 Task: In the Company merck.com, schedule a meeting with title: 'Collaborative Discussion', Select date: '29 July, 2023', select start time: 3:00:PM. Add location in person New York with meeting description: Kindly join this meeting to understand Product Demo and Service Presentation. Add attendees from company's contact and save.. Logged in from softage.1@softage.net
Action: Mouse moved to (118, 76)
Screenshot: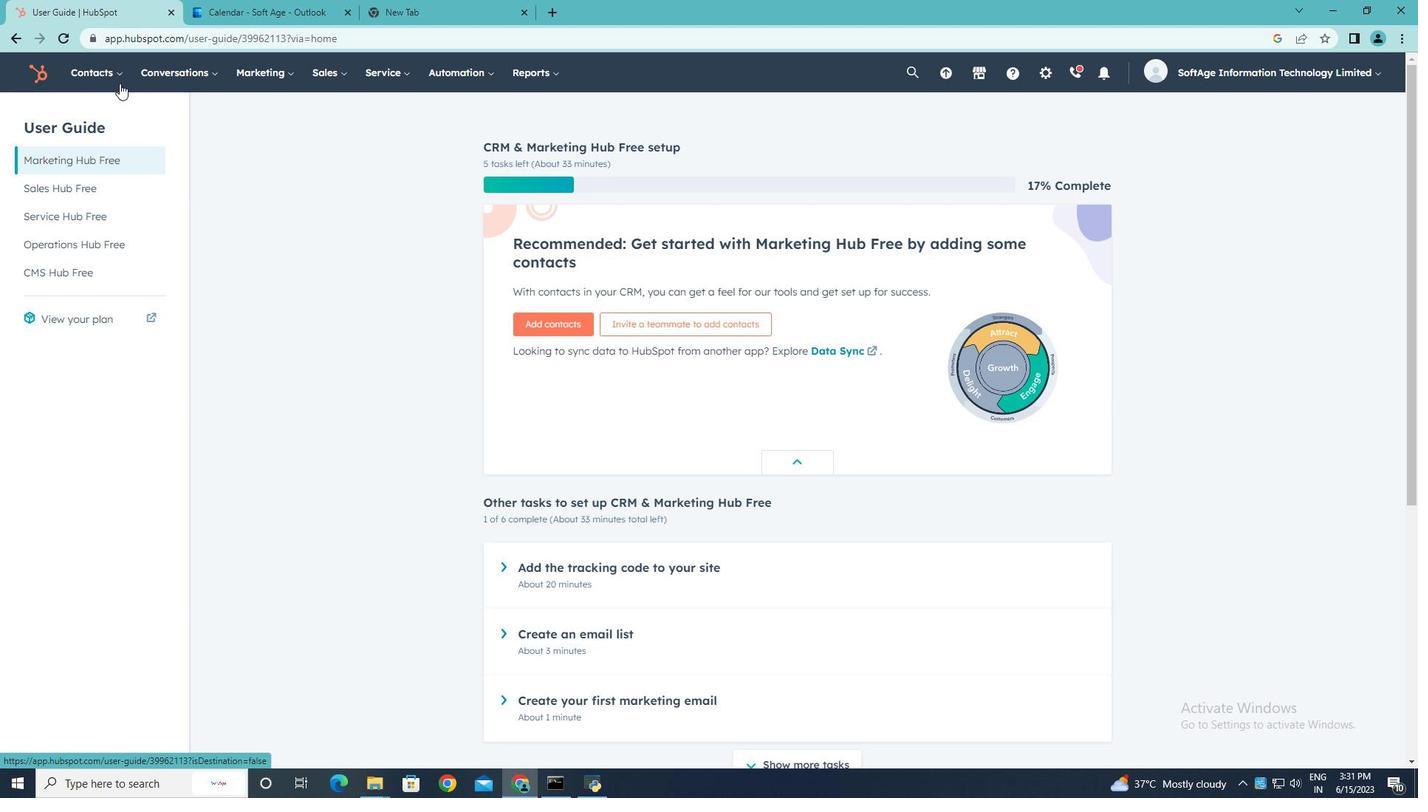 
Action: Mouse pressed left at (118, 76)
Screenshot: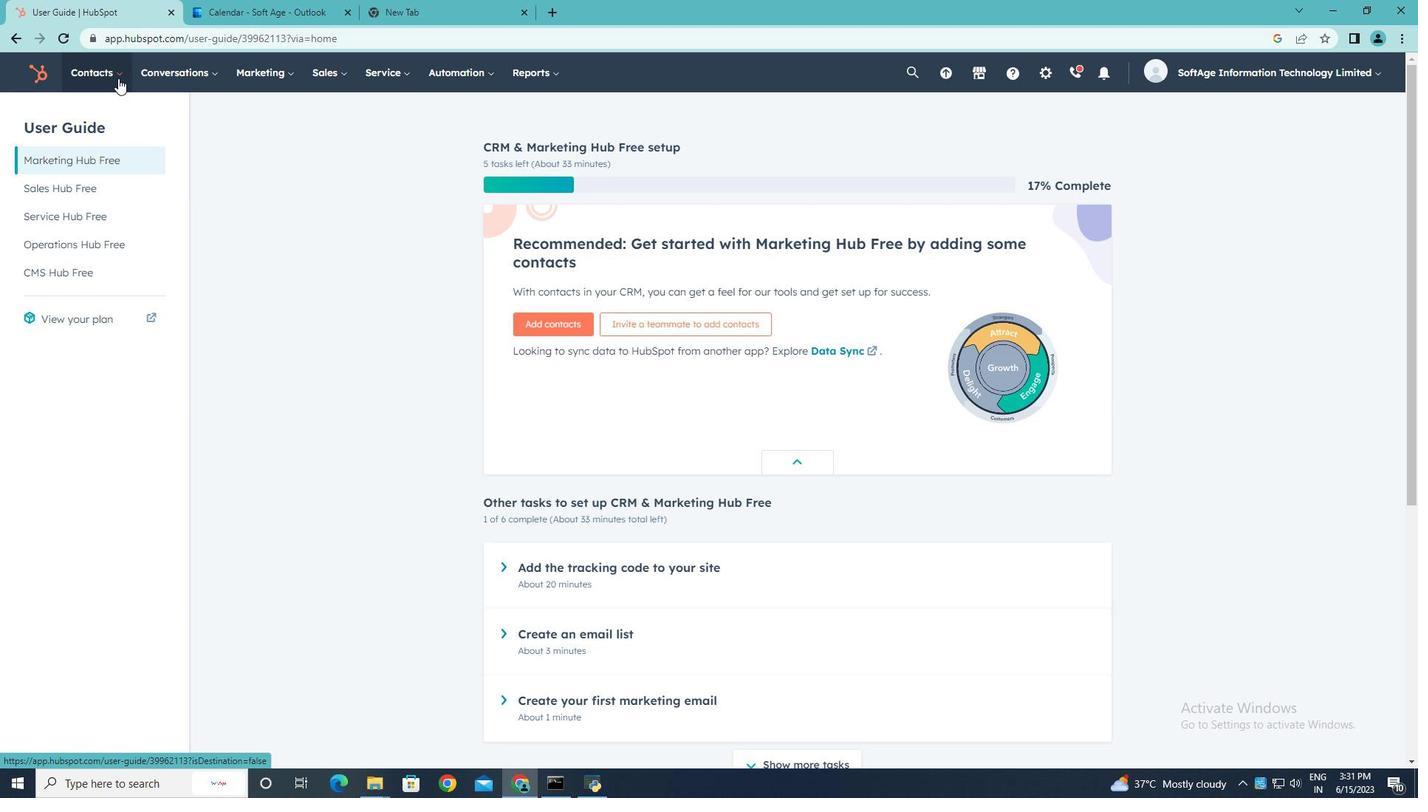 
Action: Mouse moved to (104, 143)
Screenshot: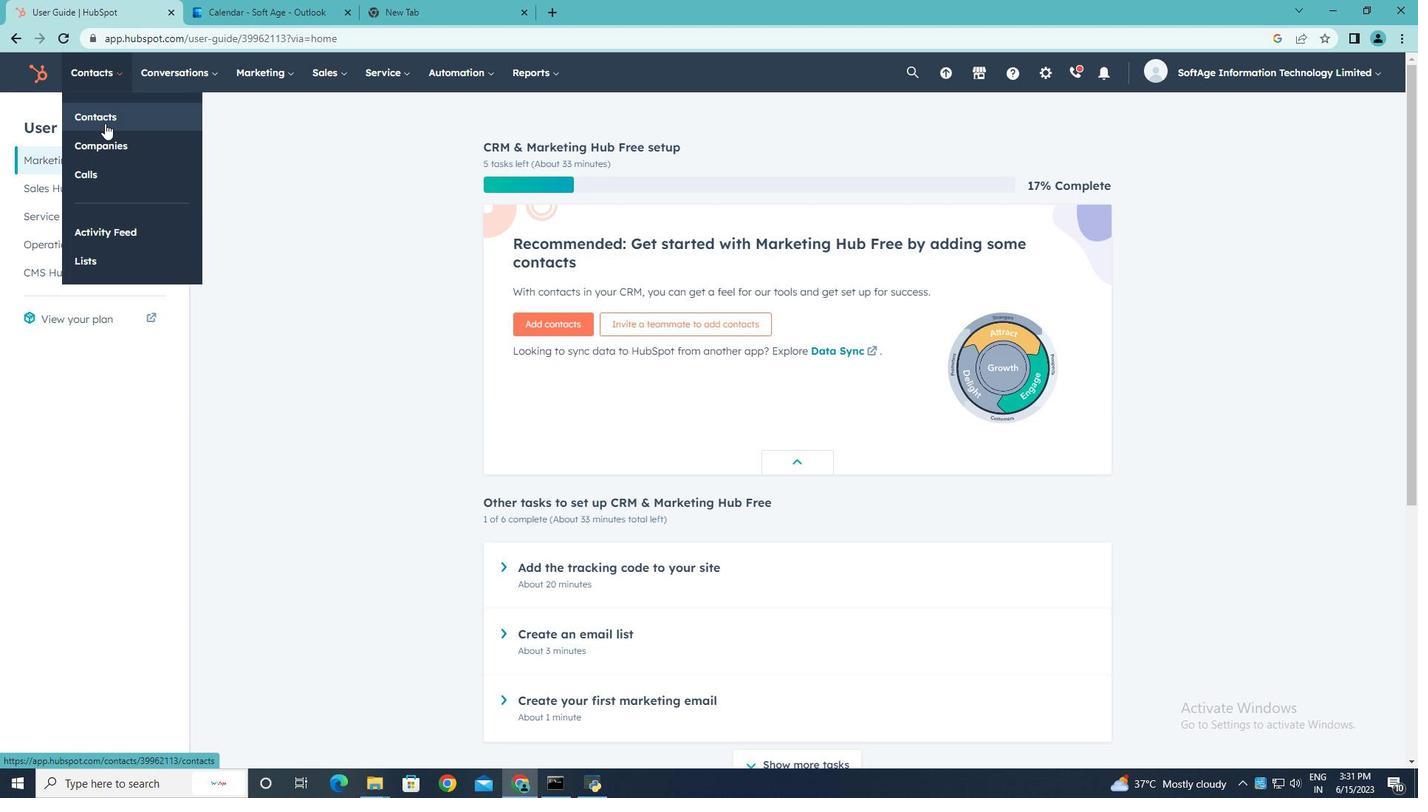 
Action: Mouse pressed left at (104, 143)
Screenshot: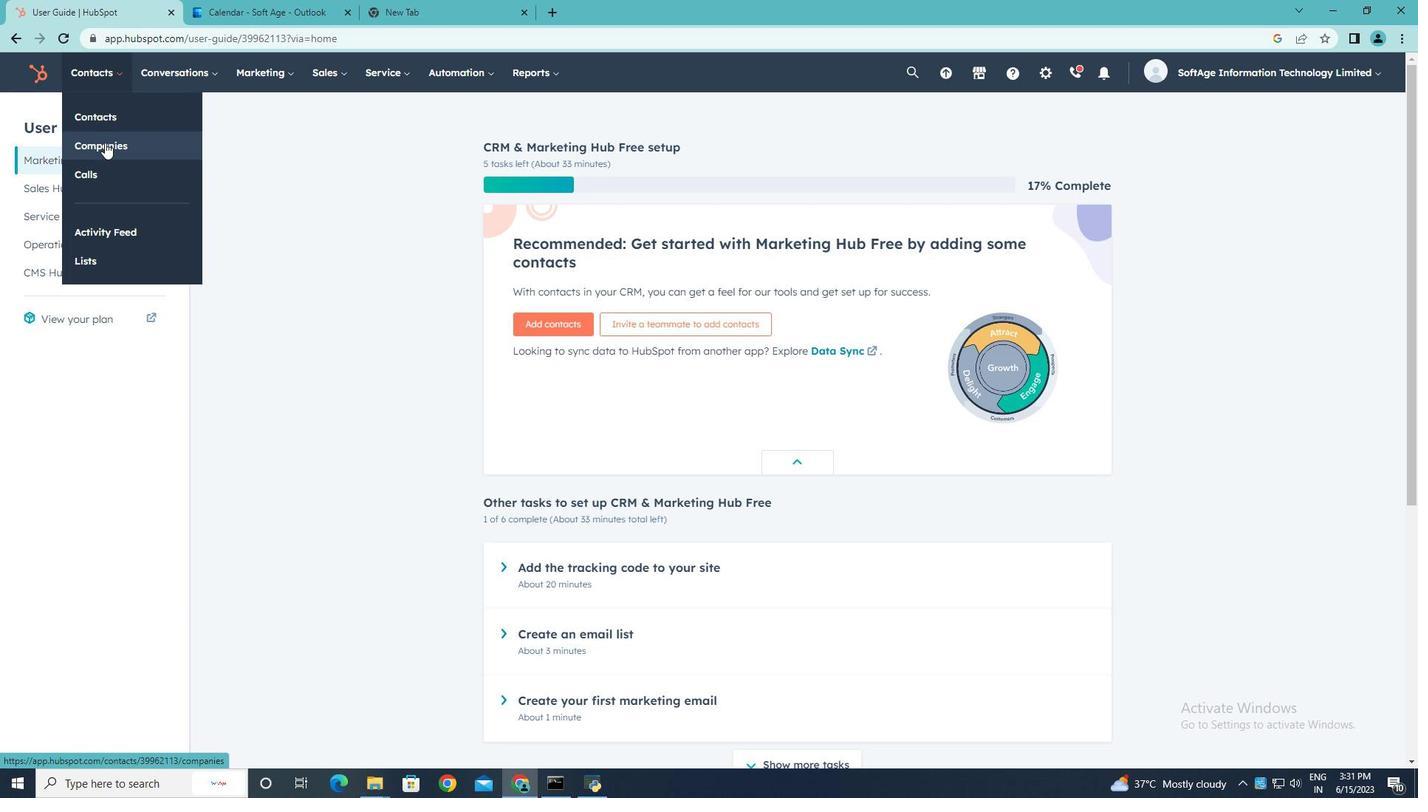 
Action: Mouse moved to (101, 240)
Screenshot: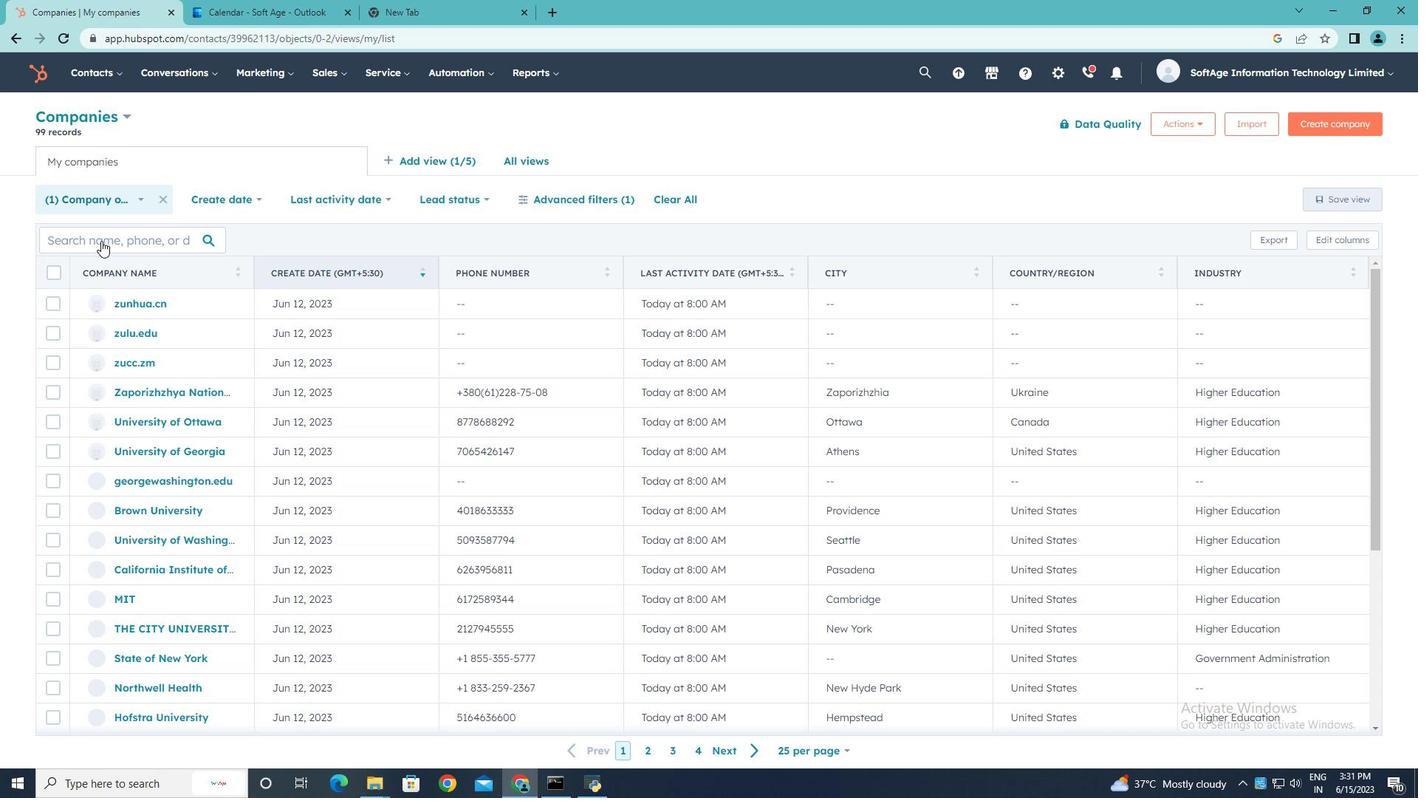 
Action: Mouse pressed left at (101, 240)
Screenshot: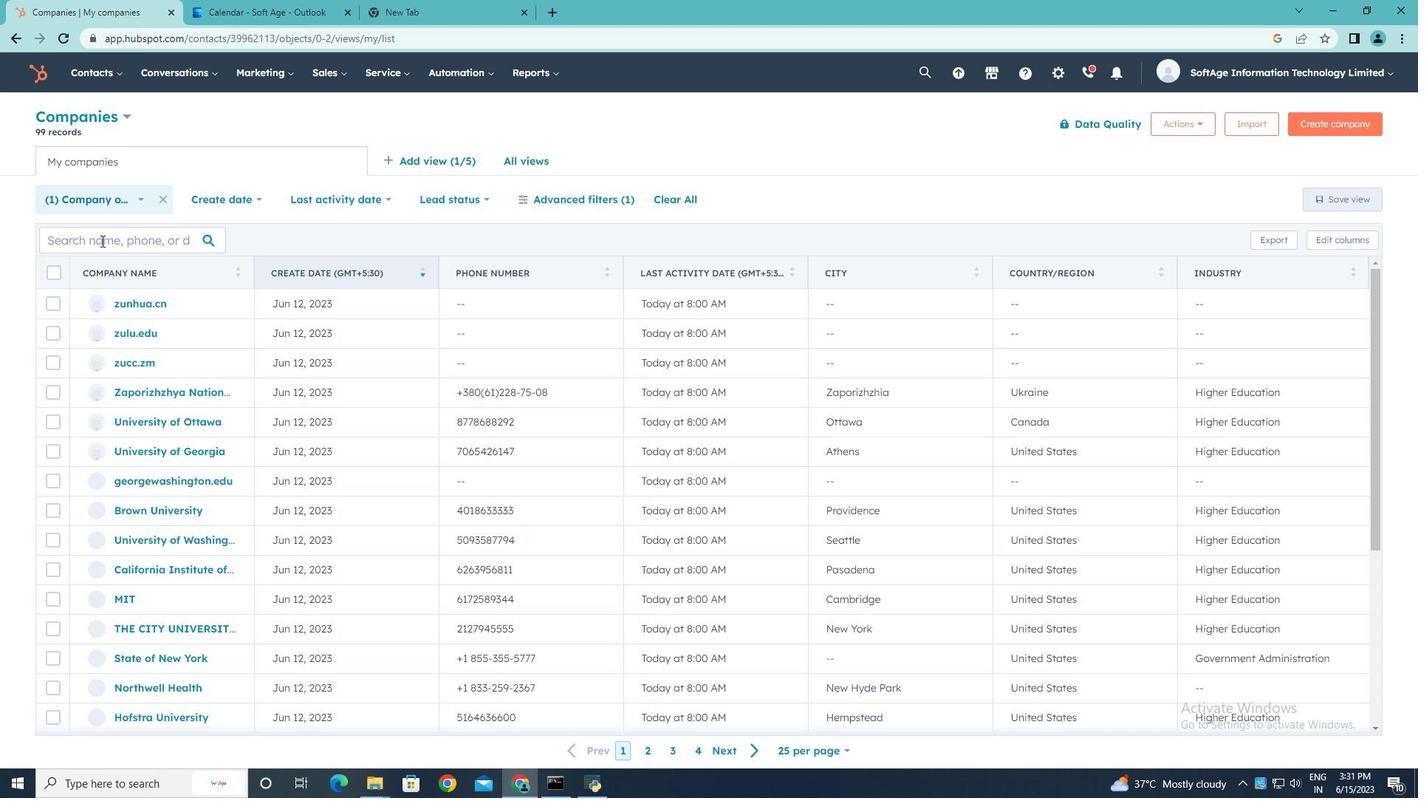 
Action: Mouse moved to (101, 240)
Screenshot: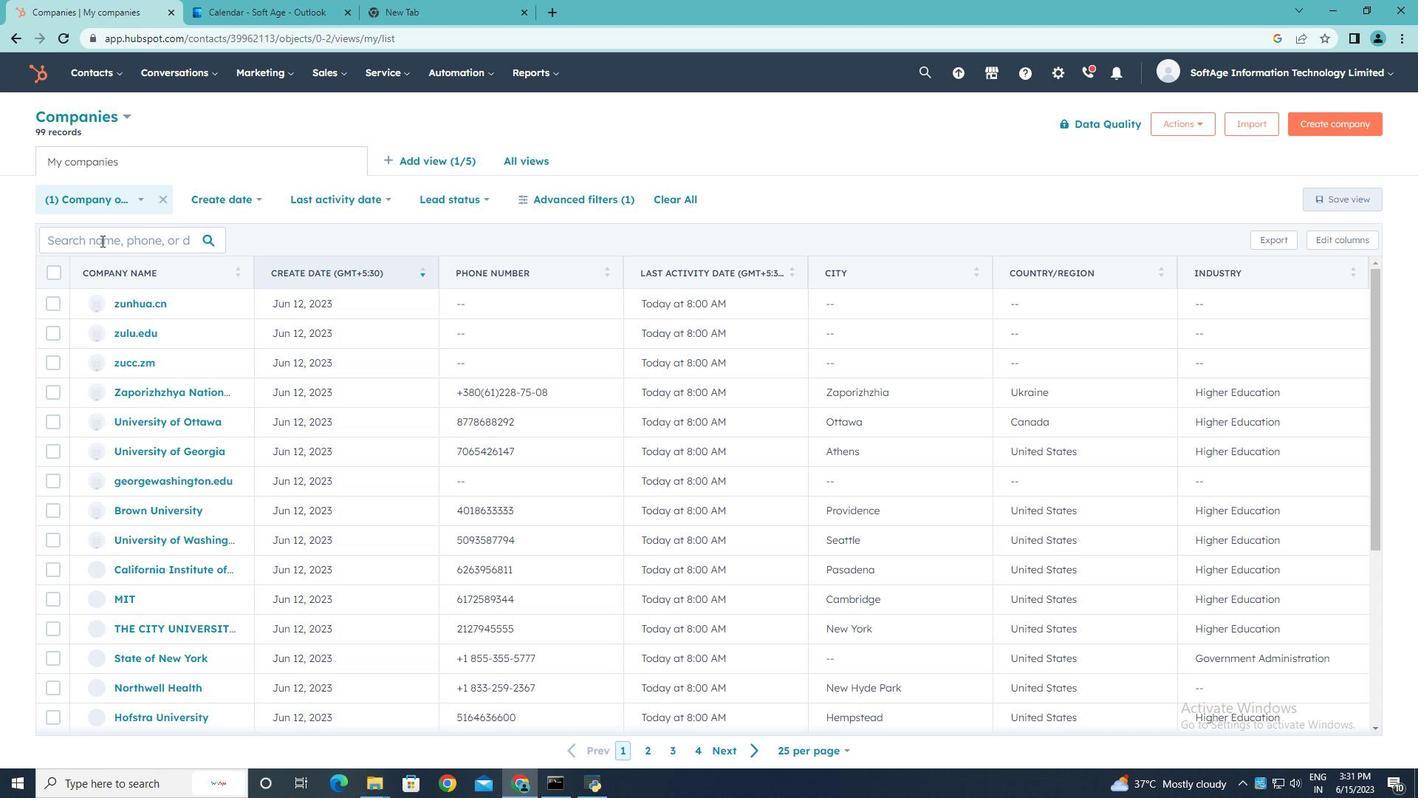 
Action: Key pressed merck.com
Screenshot: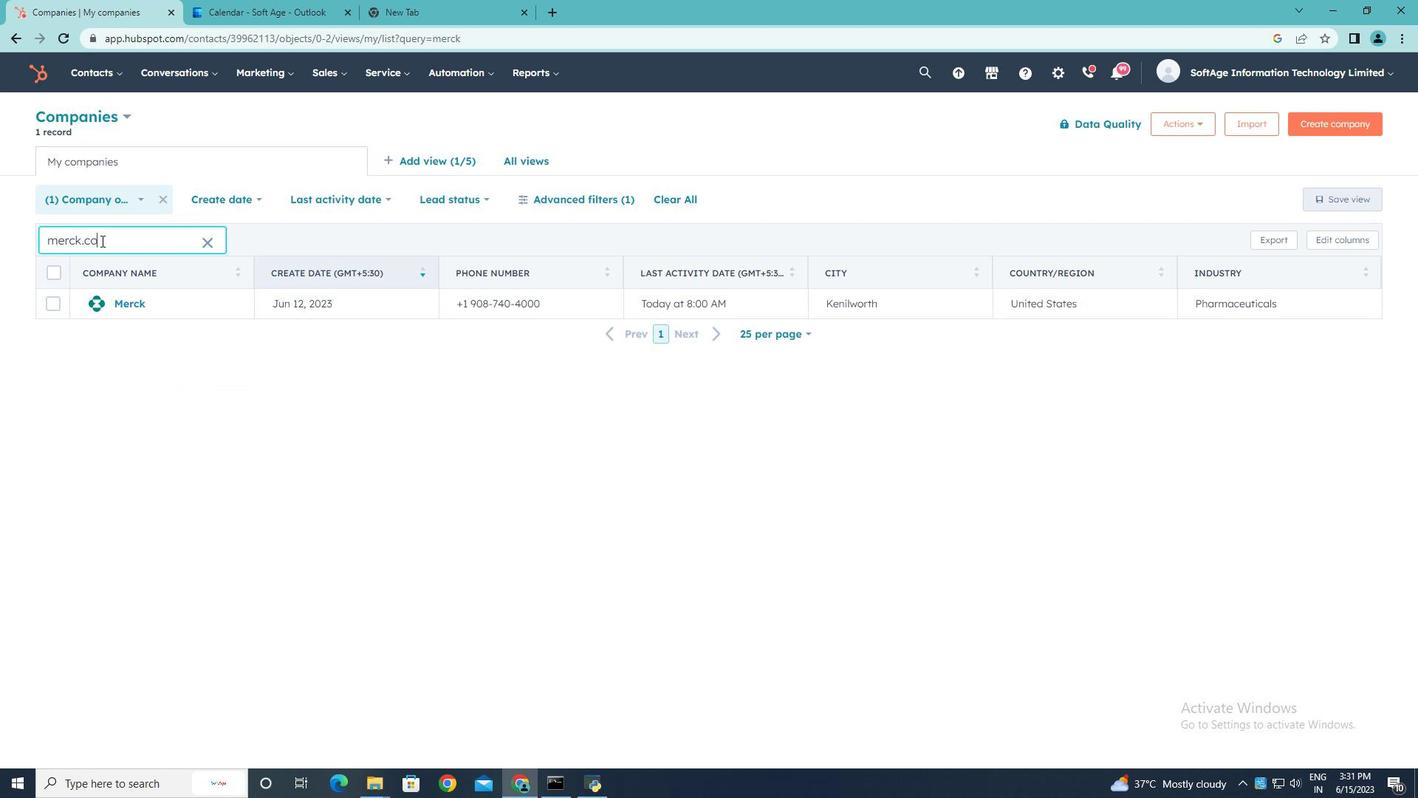 
Action: Mouse moved to (132, 302)
Screenshot: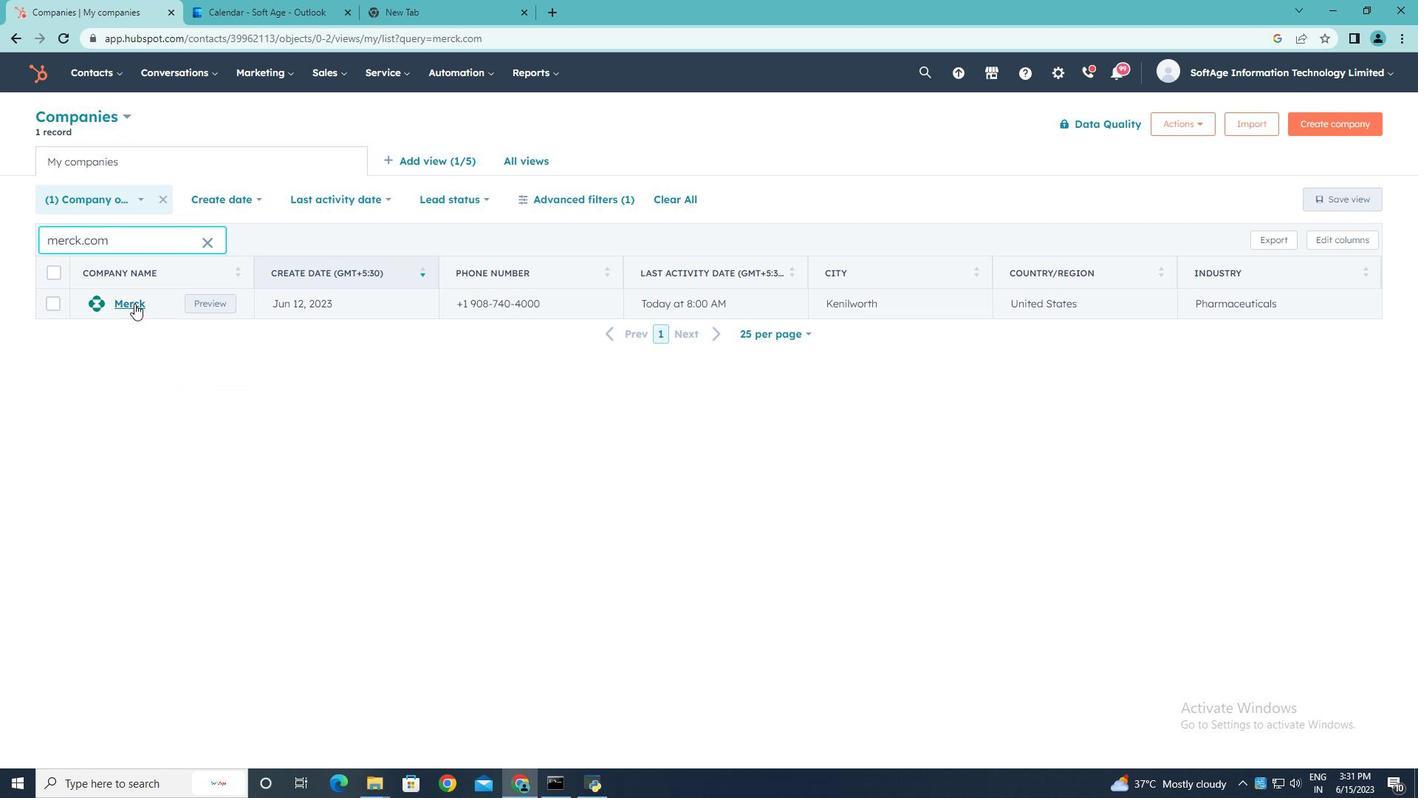 
Action: Mouse pressed left at (132, 302)
Screenshot: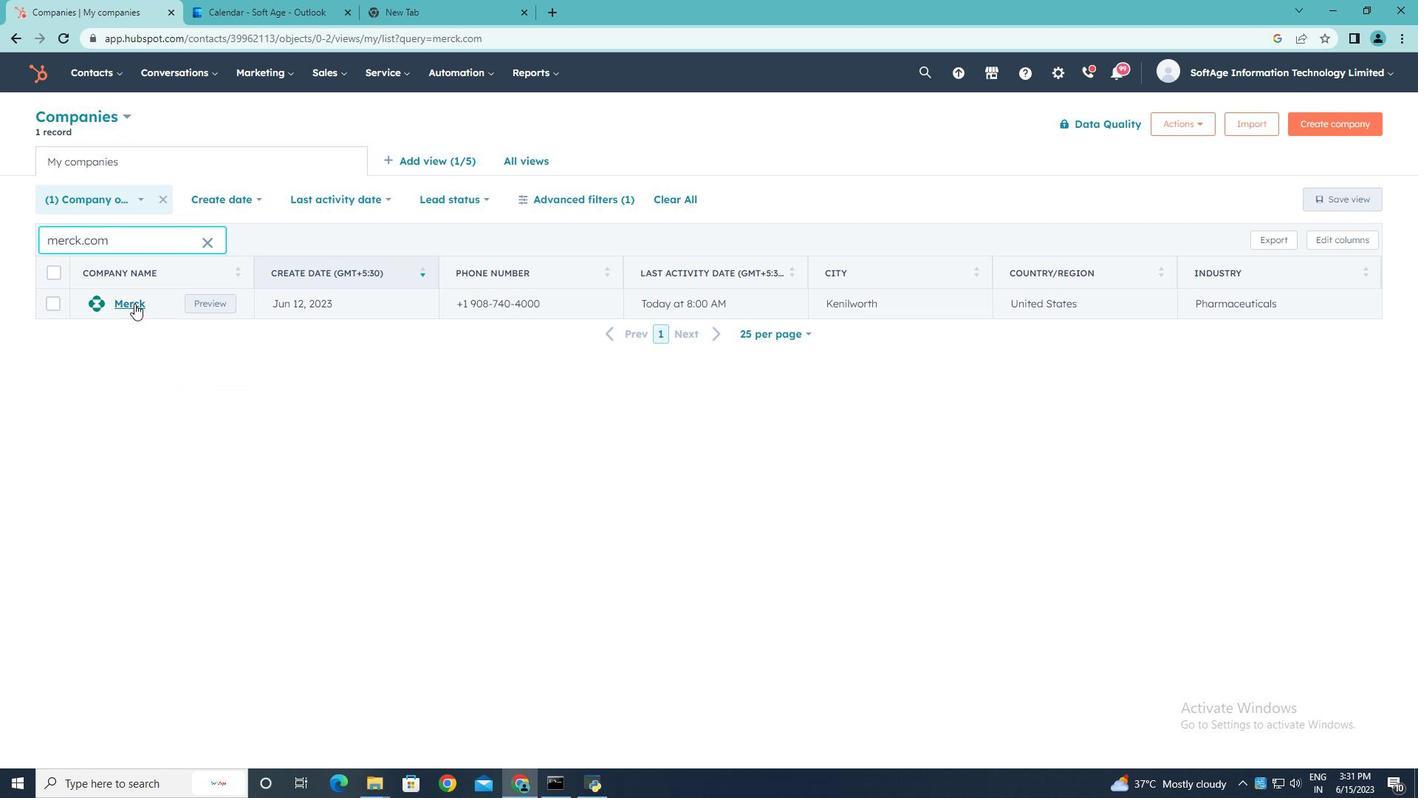 
Action: Mouse moved to (240, 243)
Screenshot: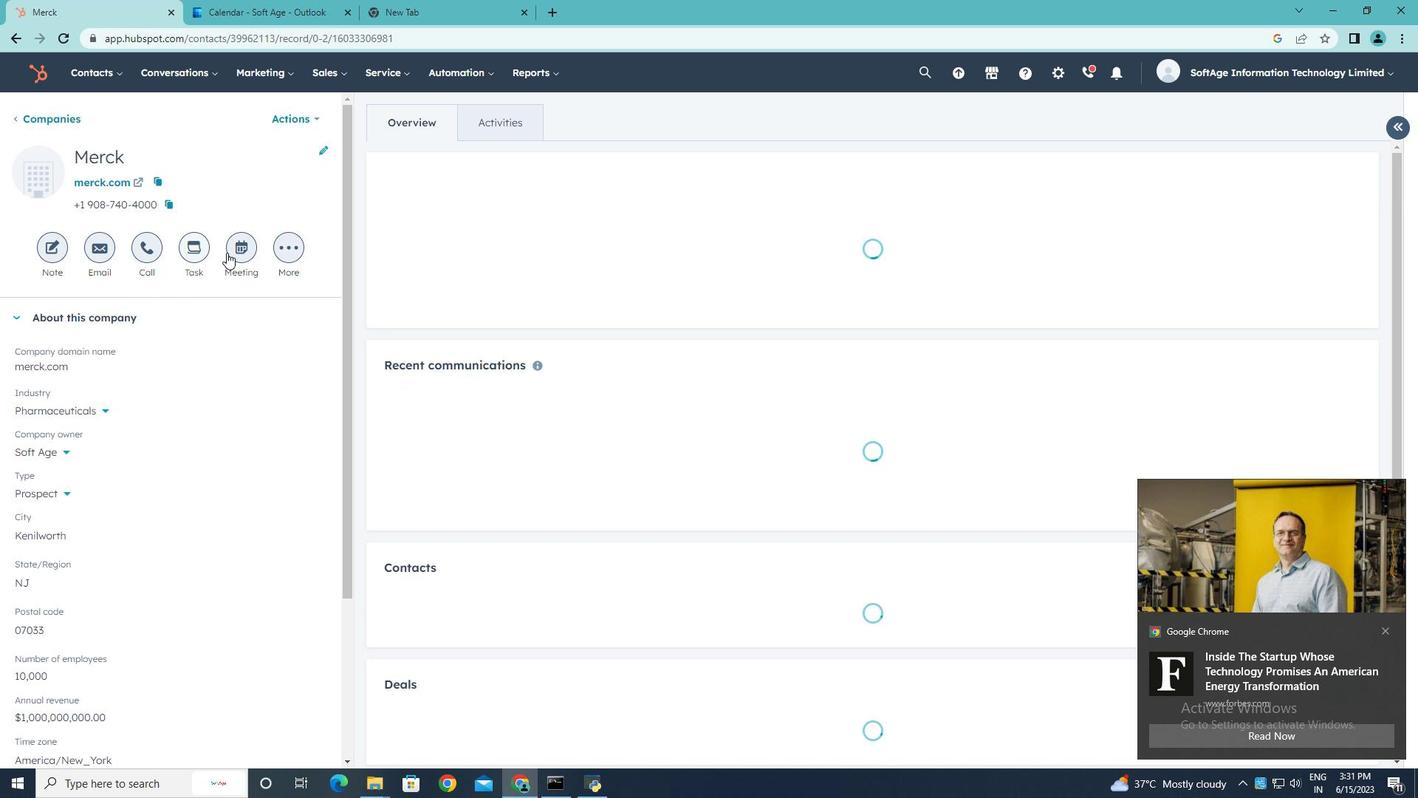 
Action: Mouse pressed left at (240, 243)
Screenshot: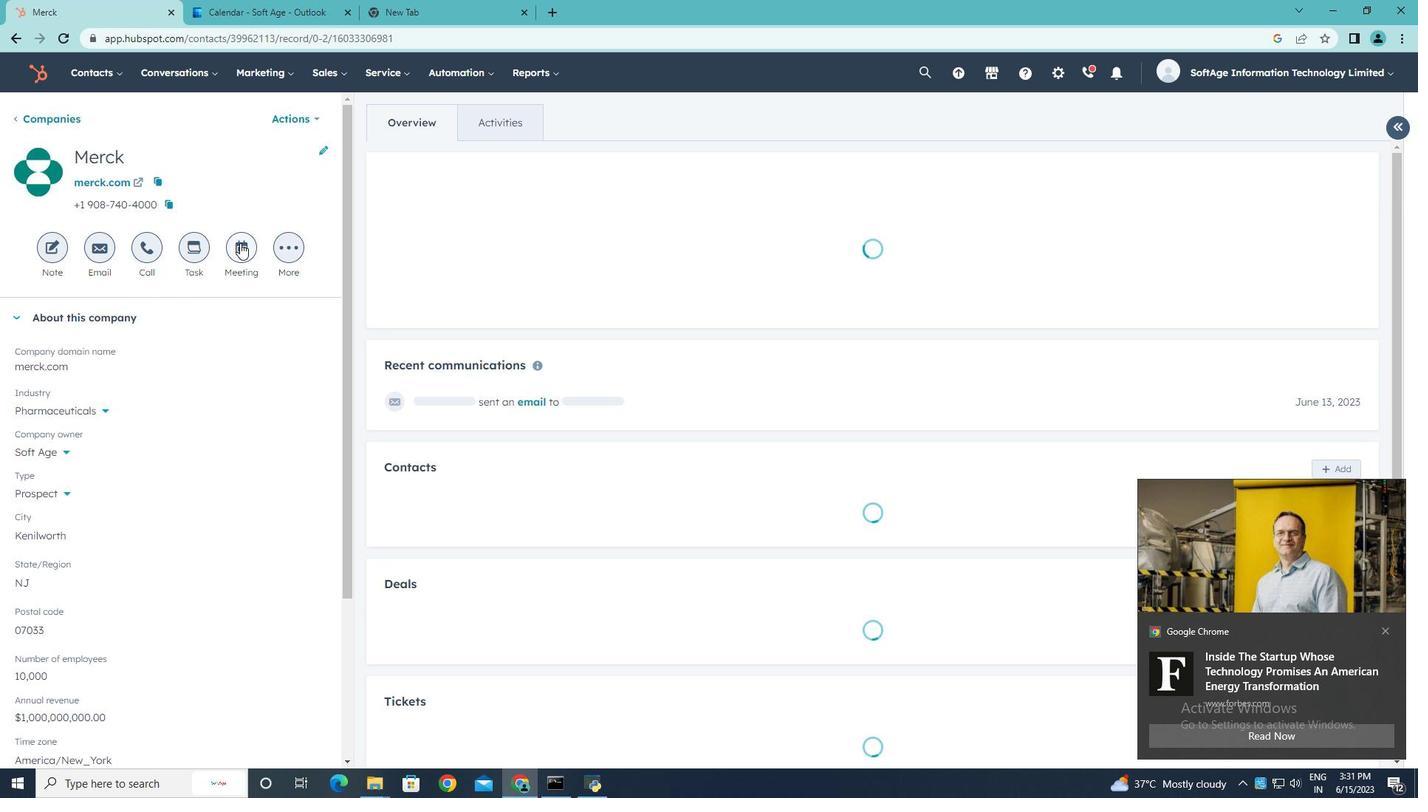 
Action: Key pressed <Key.shift>Collaborative<Key.space><Key.shift><Key.shift><Key.shift><Key.shift>Discussion.
Screenshot: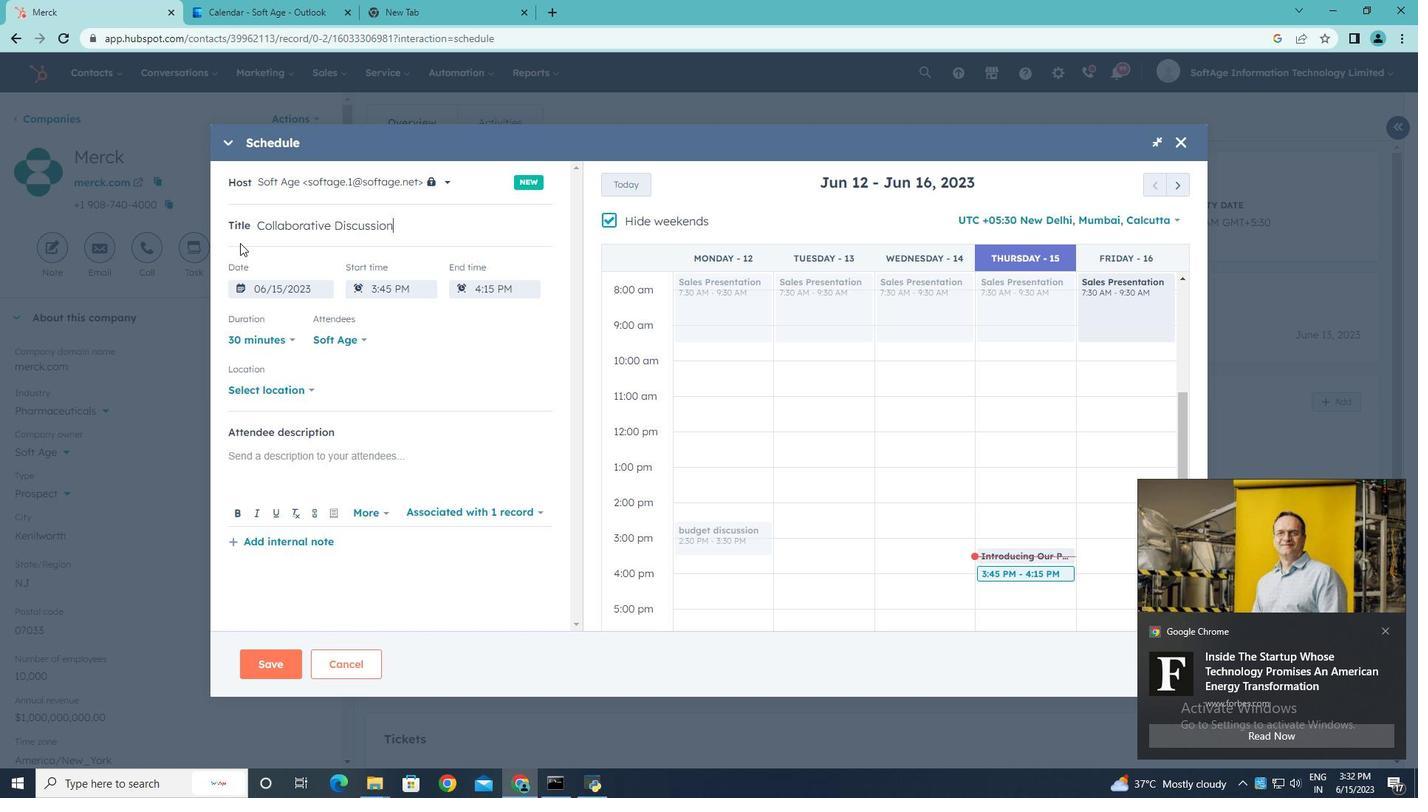 
Action: Mouse moved to (607, 220)
Screenshot: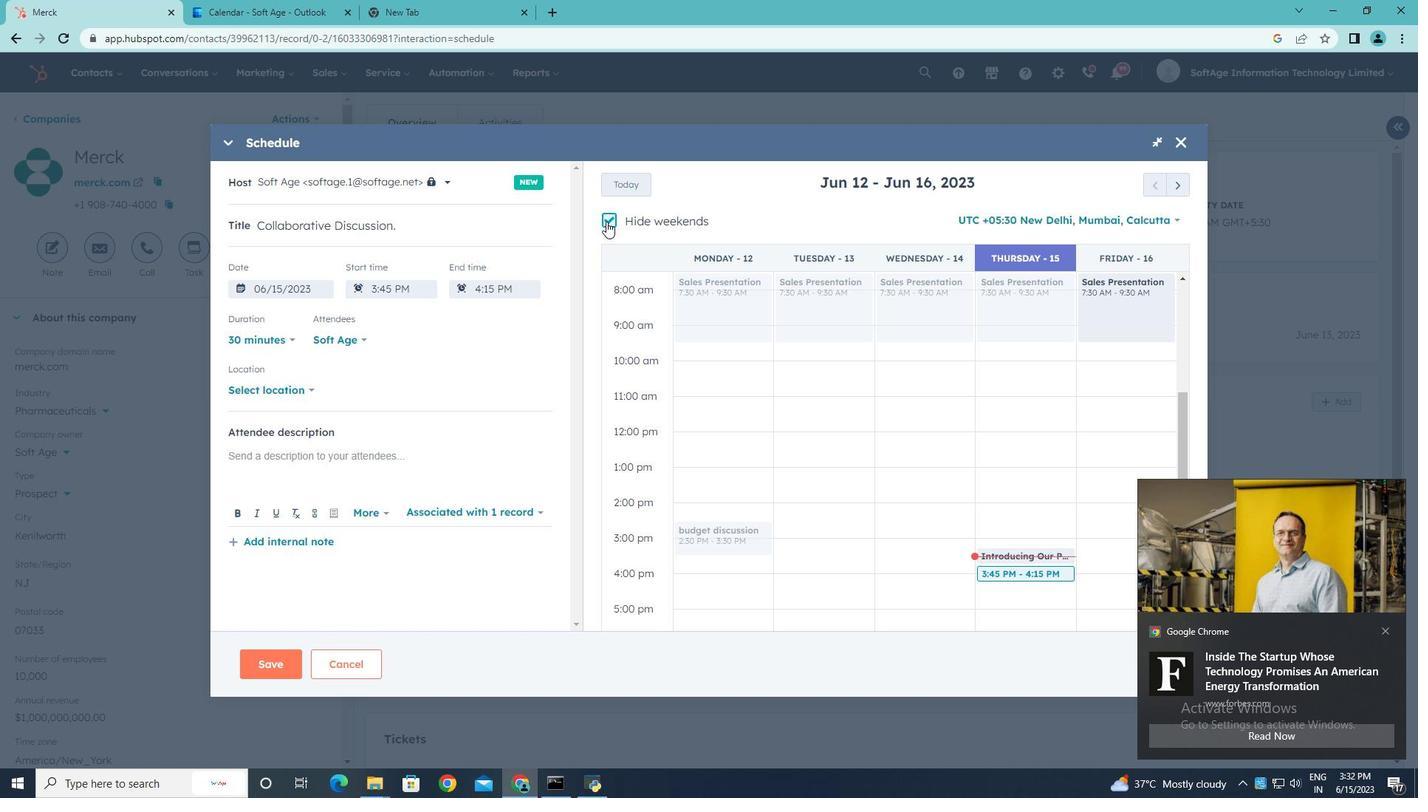 
Action: Mouse pressed left at (607, 220)
Screenshot: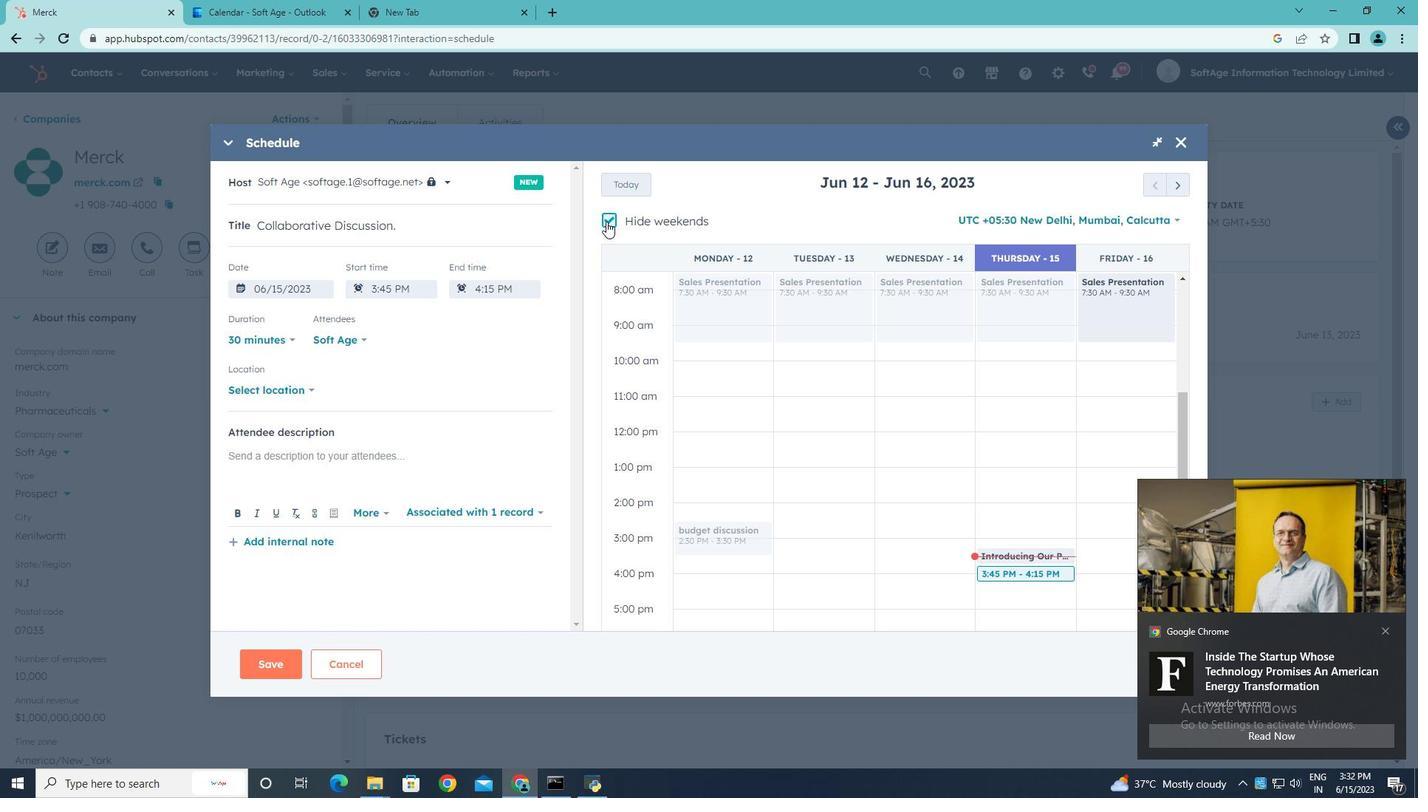 
Action: Mouse moved to (1182, 189)
Screenshot: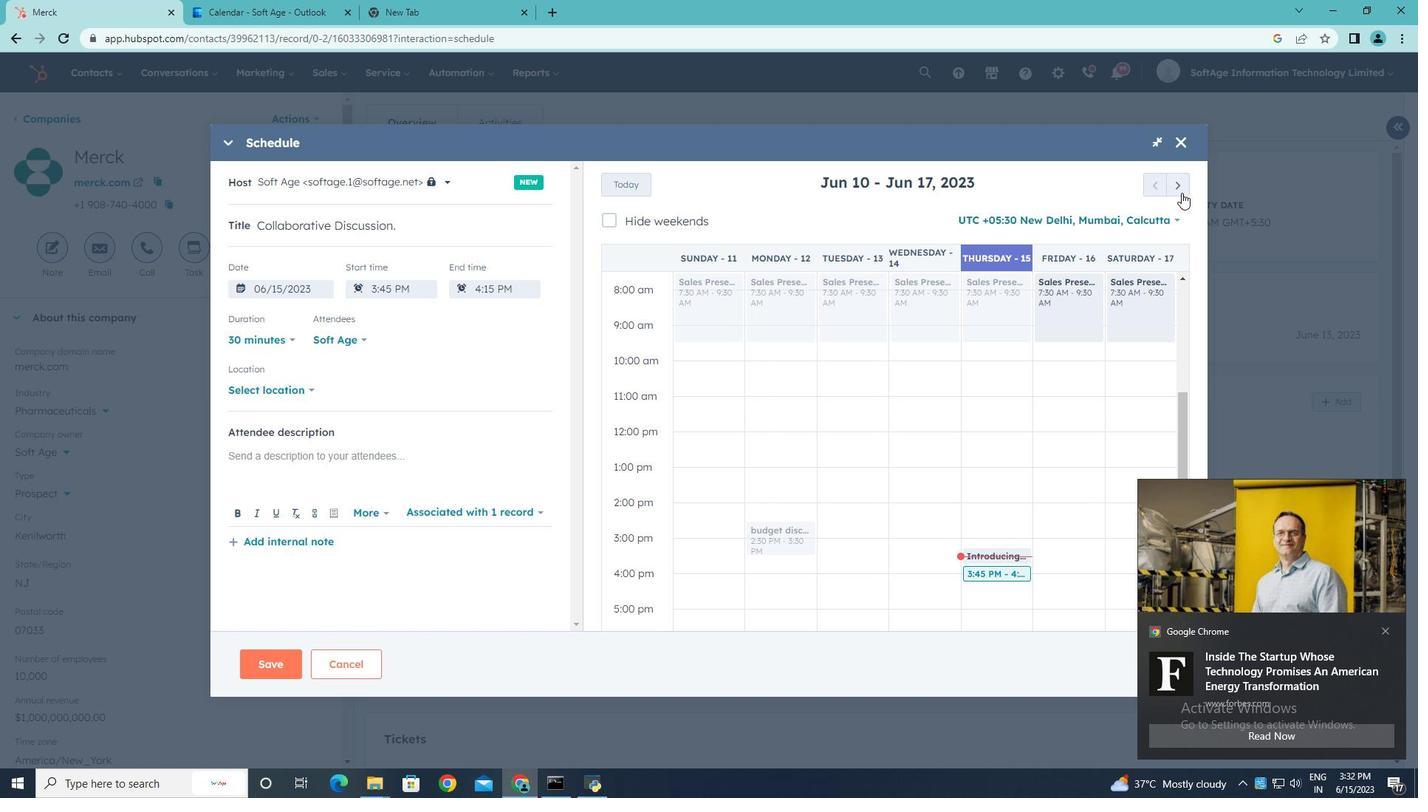 
Action: Mouse pressed left at (1182, 189)
Screenshot: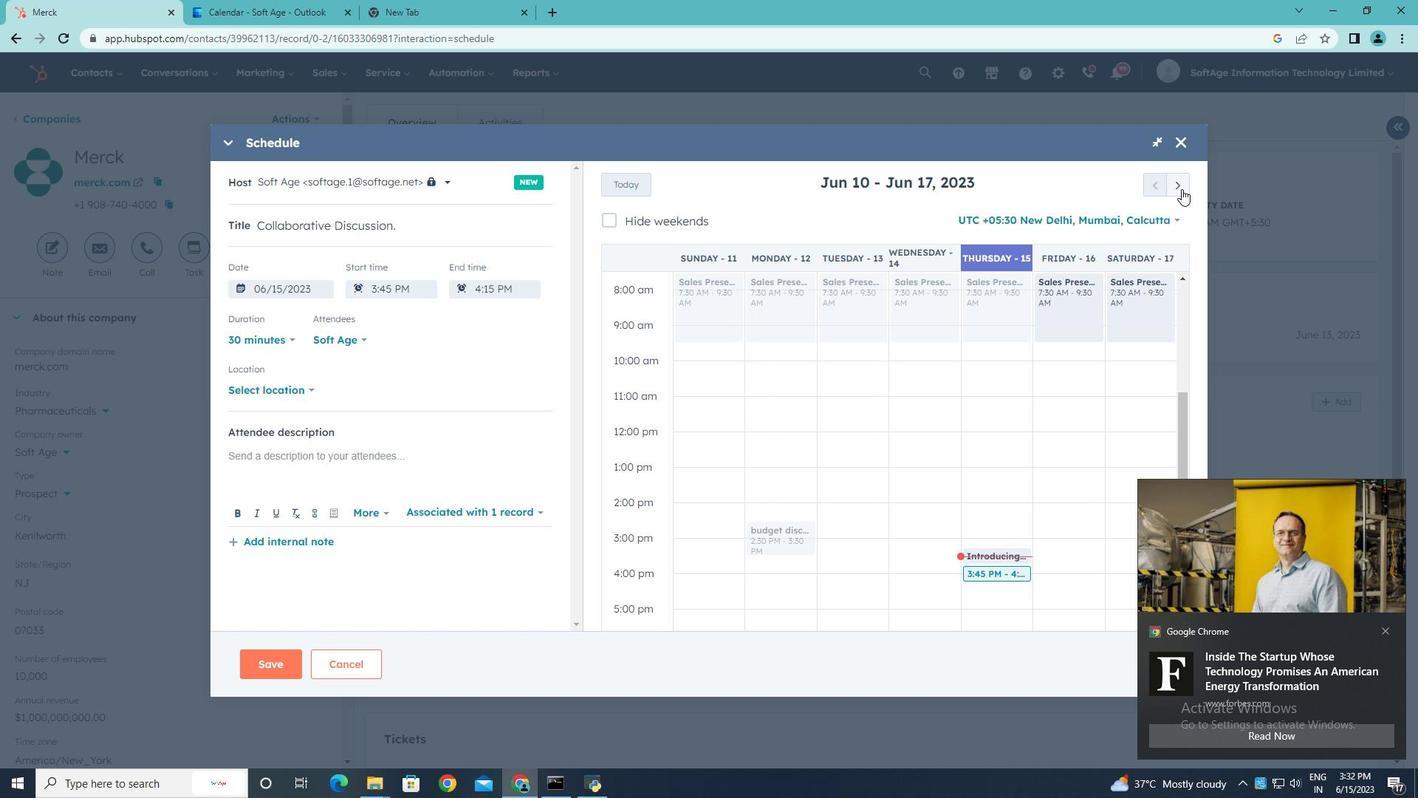 
Action: Mouse pressed left at (1182, 189)
Screenshot: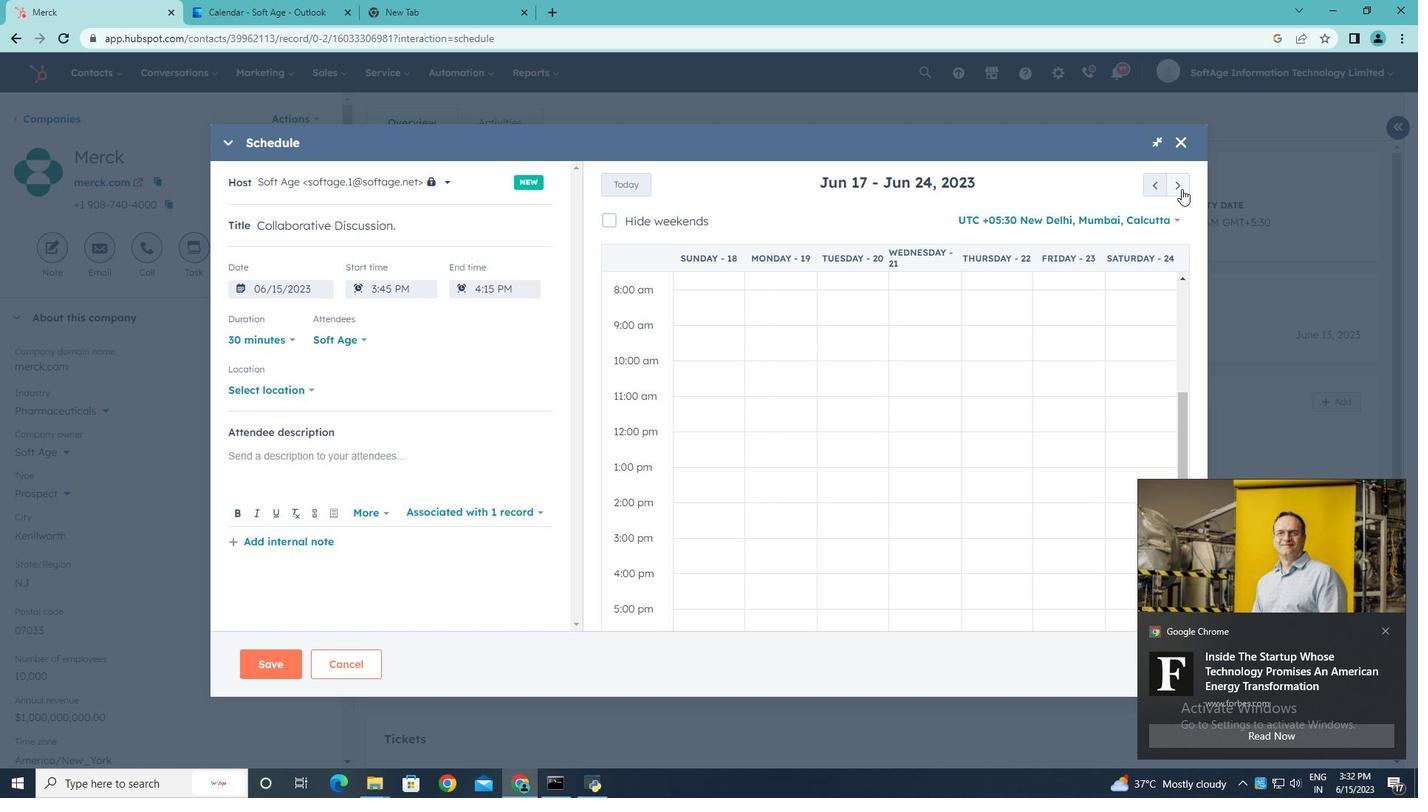 
Action: Mouse pressed left at (1182, 189)
Screenshot: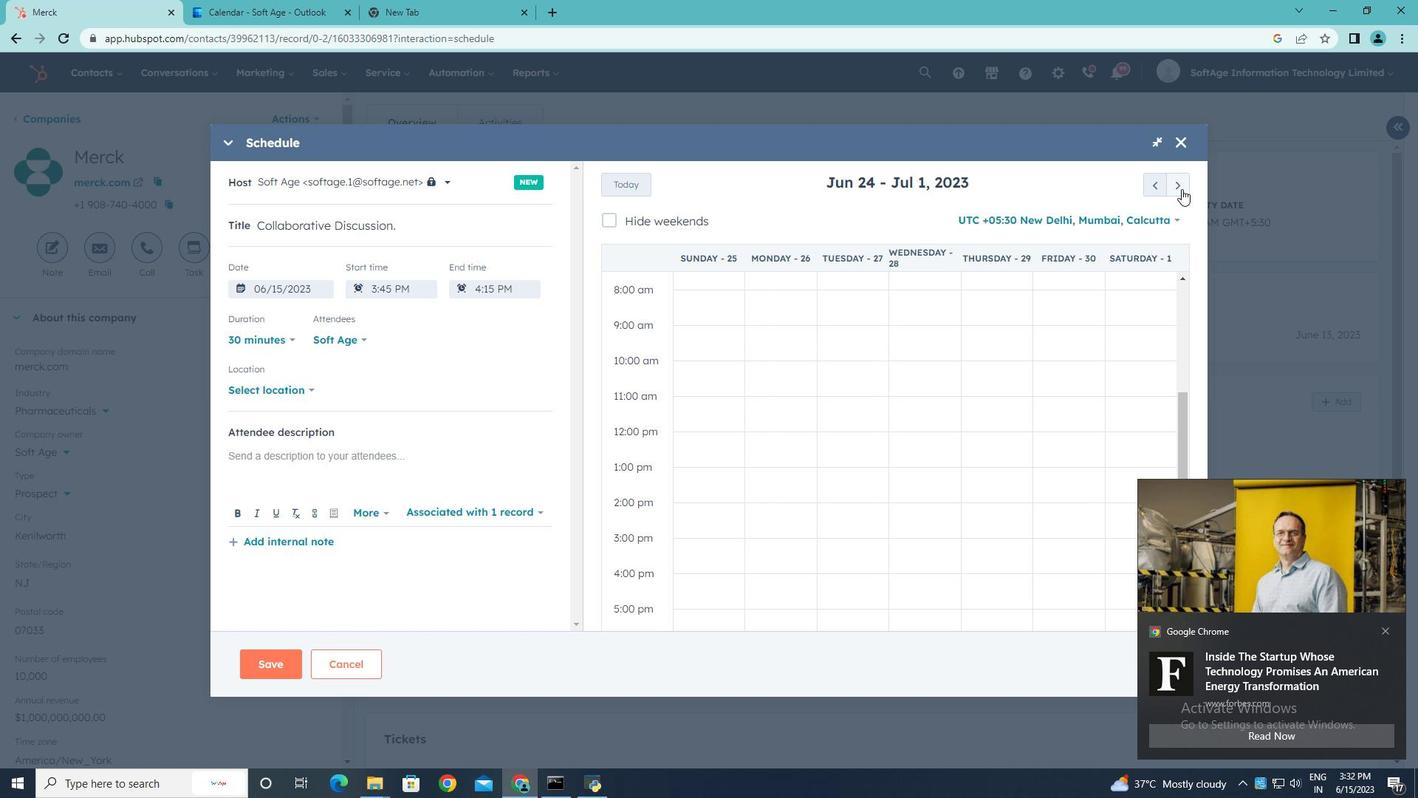 
Action: Mouse pressed left at (1182, 189)
Screenshot: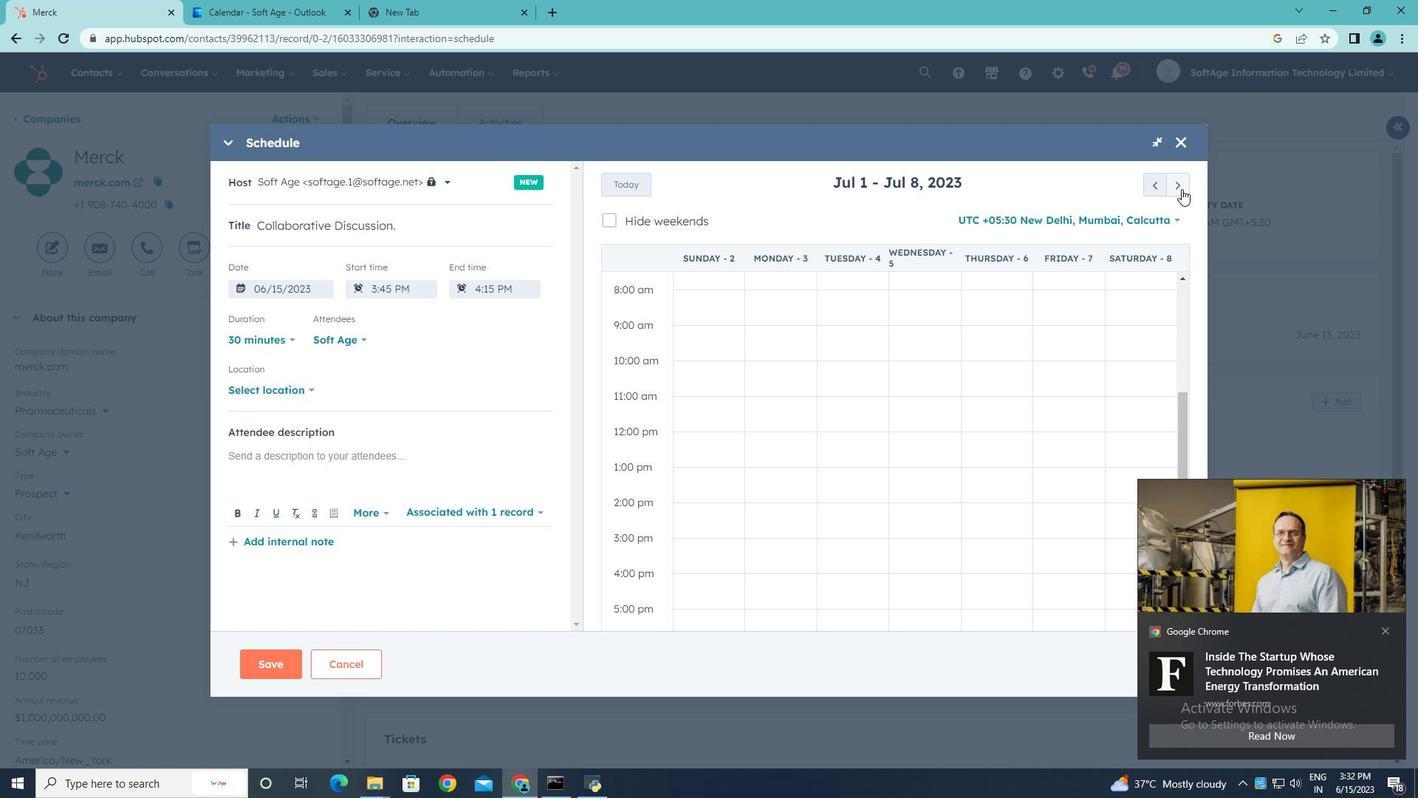 
Action: Mouse pressed left at (1182, 189)
Screenshot: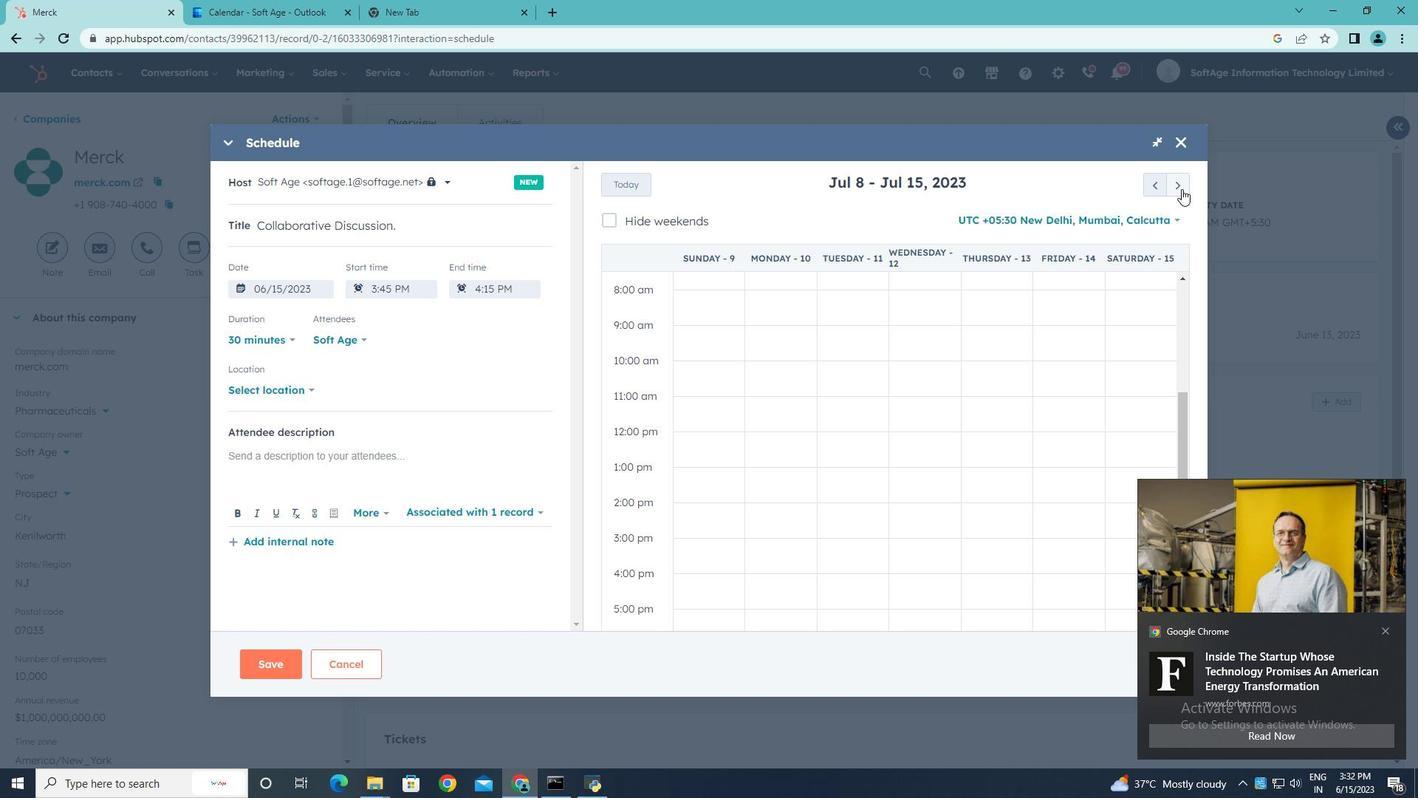
Action: Mouse pressed left at (1182, 189)
Screenshot: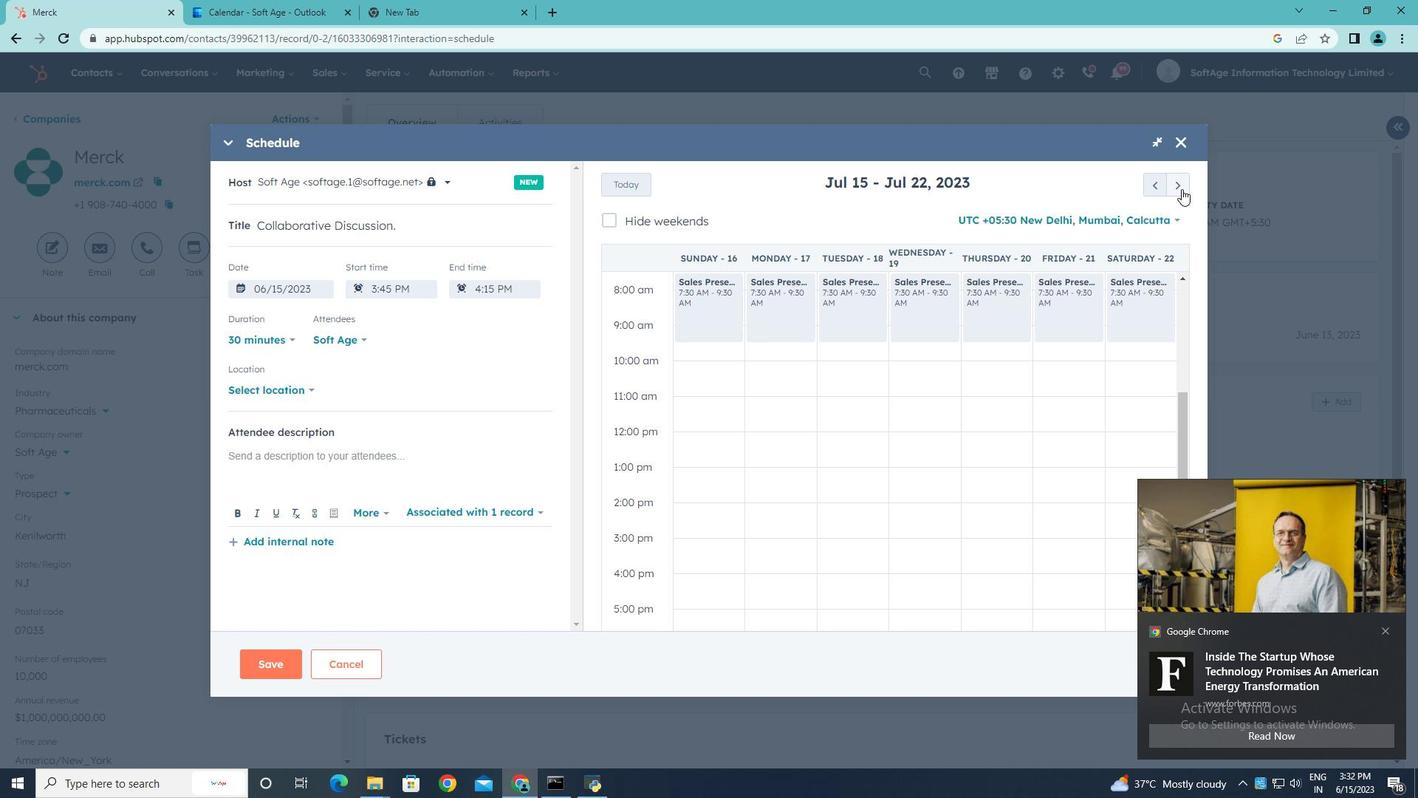 
Action: Mouse moved to (1115, 543)
Screenshot: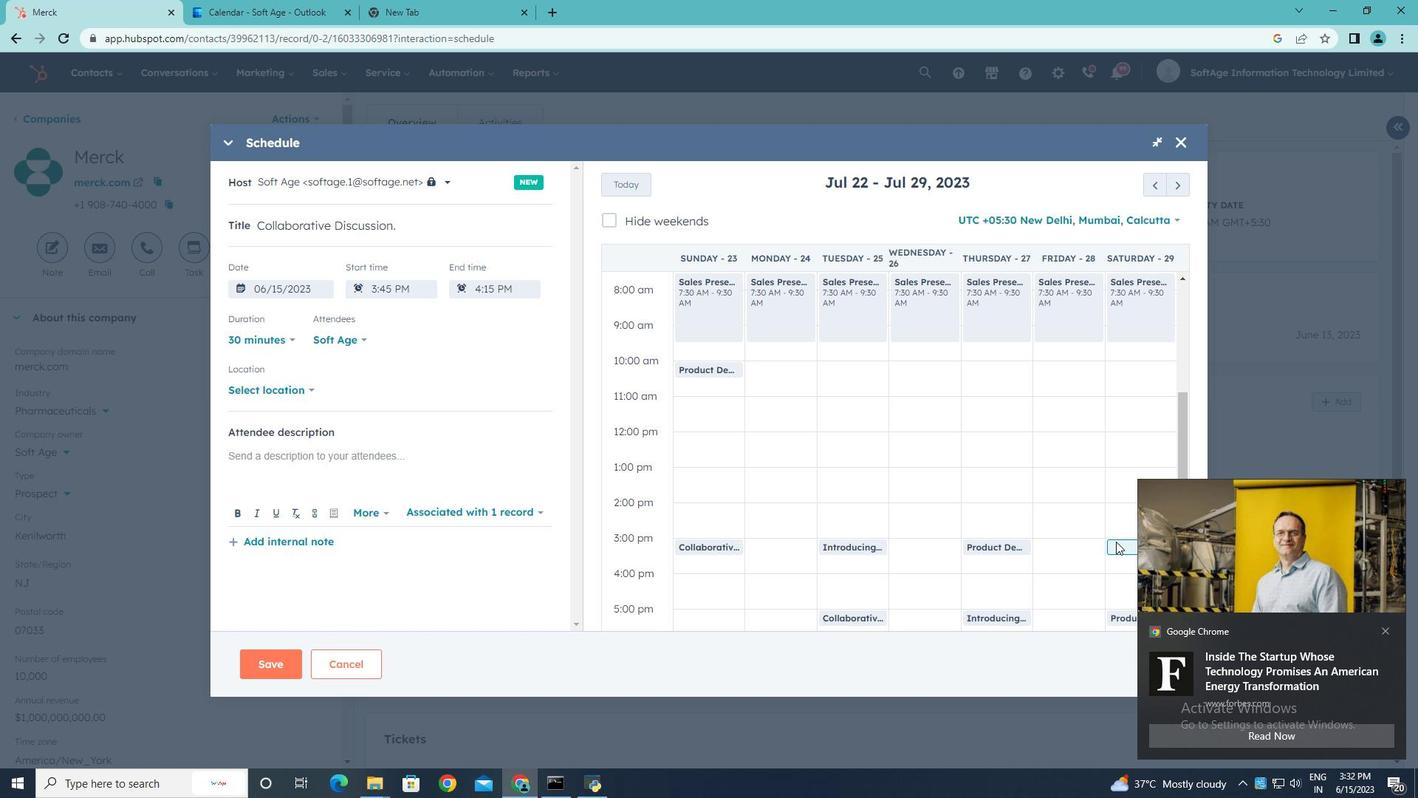 
Action: Mouse pressed left at (1115, 543)
Screenshot: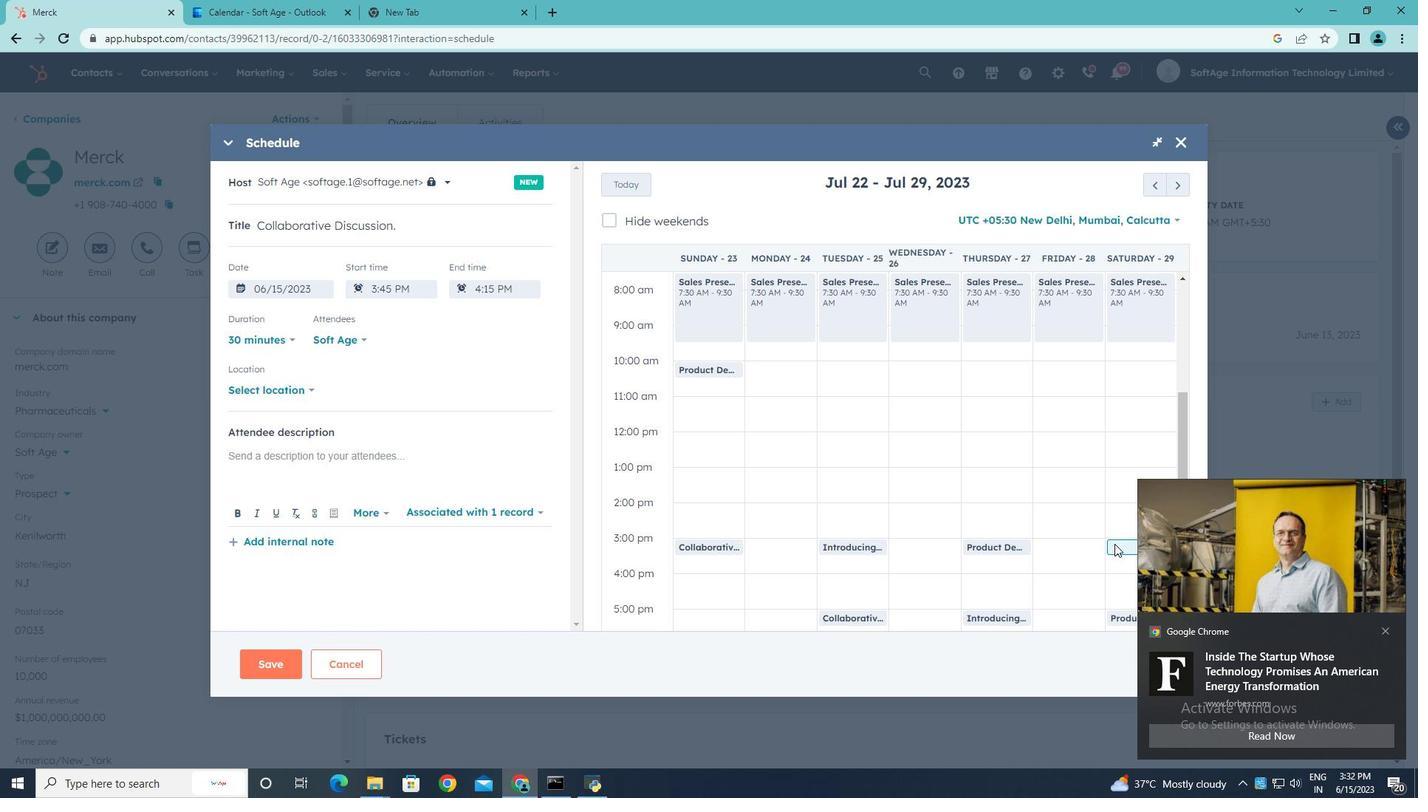 
Action: Mouse moved to (310, 392)
Screenshot: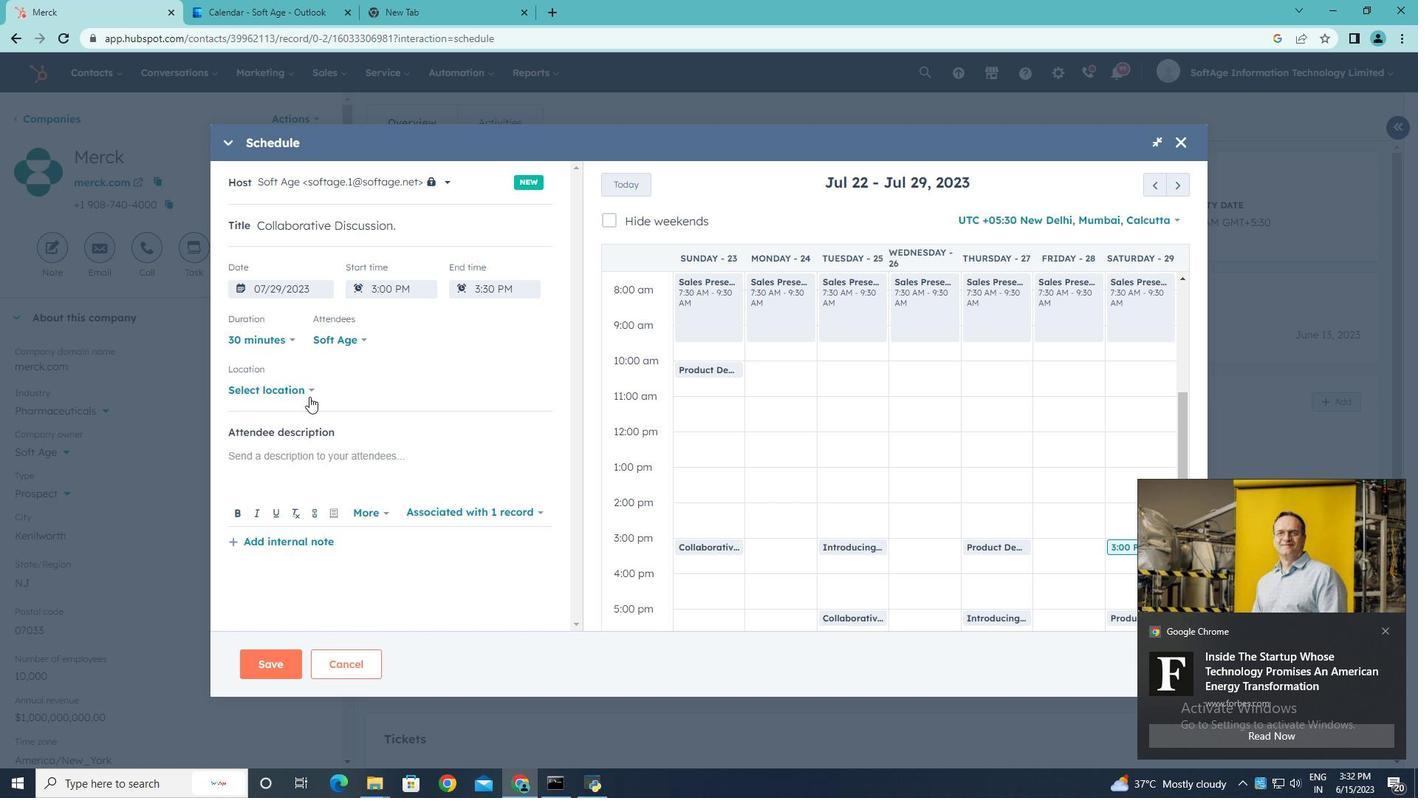 
Action: Mouse pressed left at (310, 392)
Screenshot: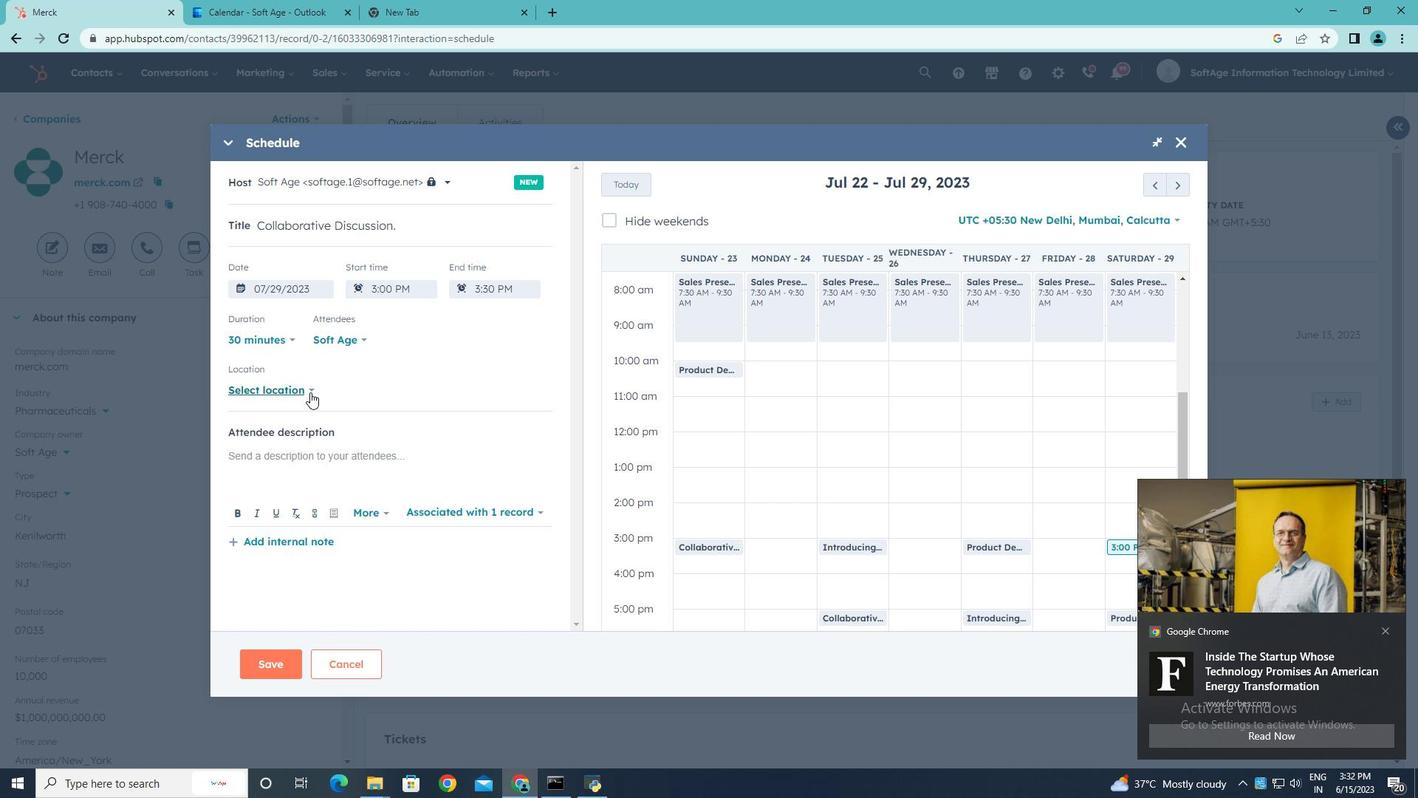 
Action: Mouse moved to (365, 386)
Screenshot: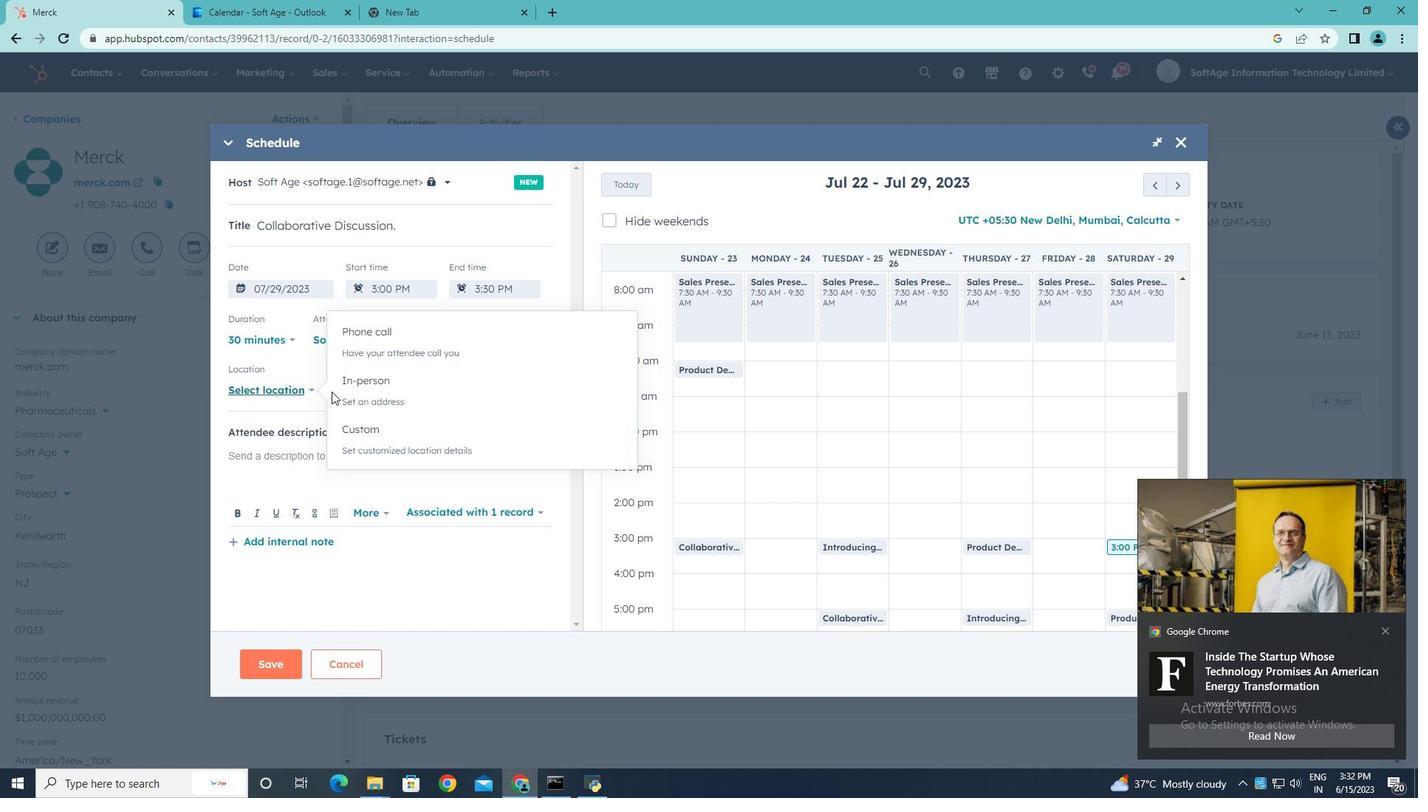 
Action: Mouse pressed left at (365, 386)
Screenshot: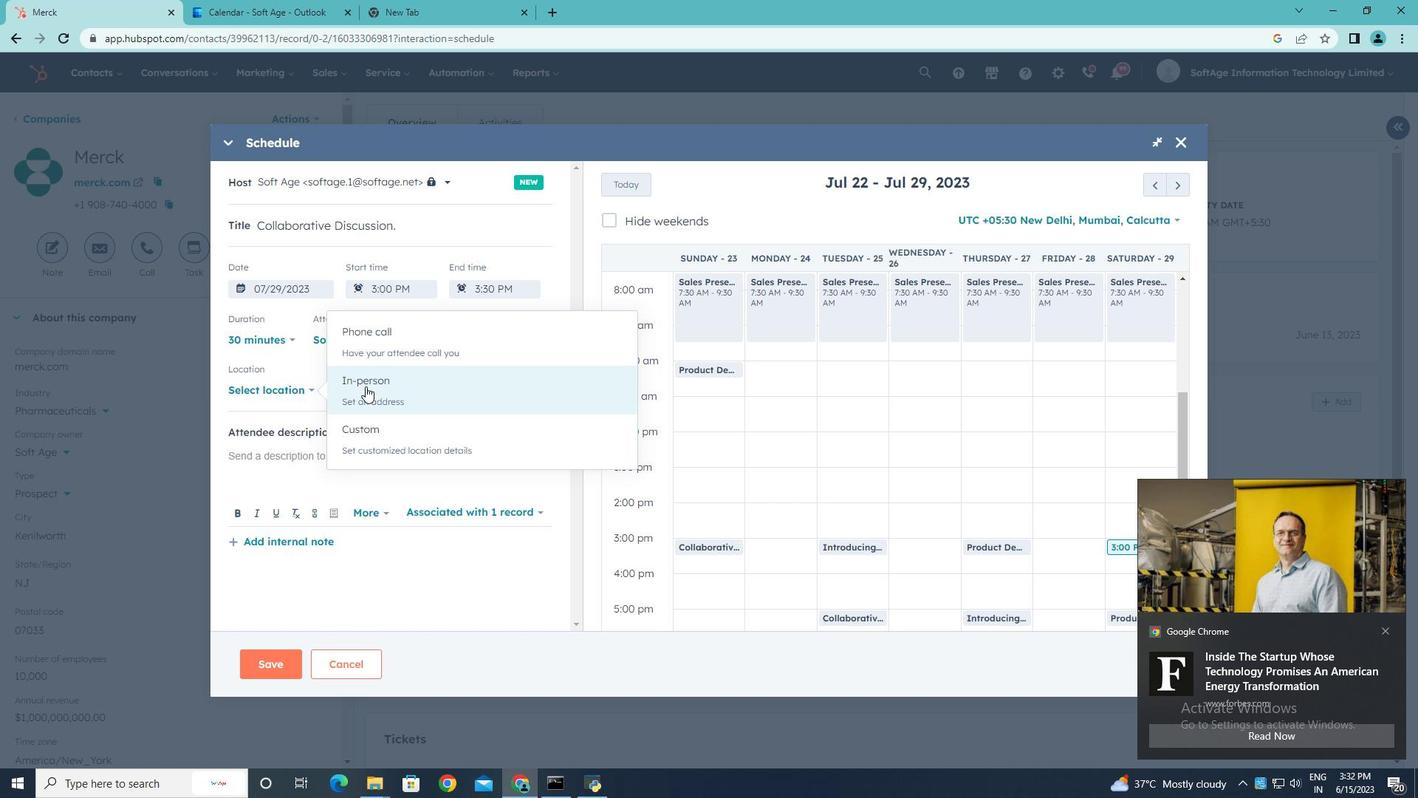 
Action: Mouse moved to (360, 388)
Screenshot: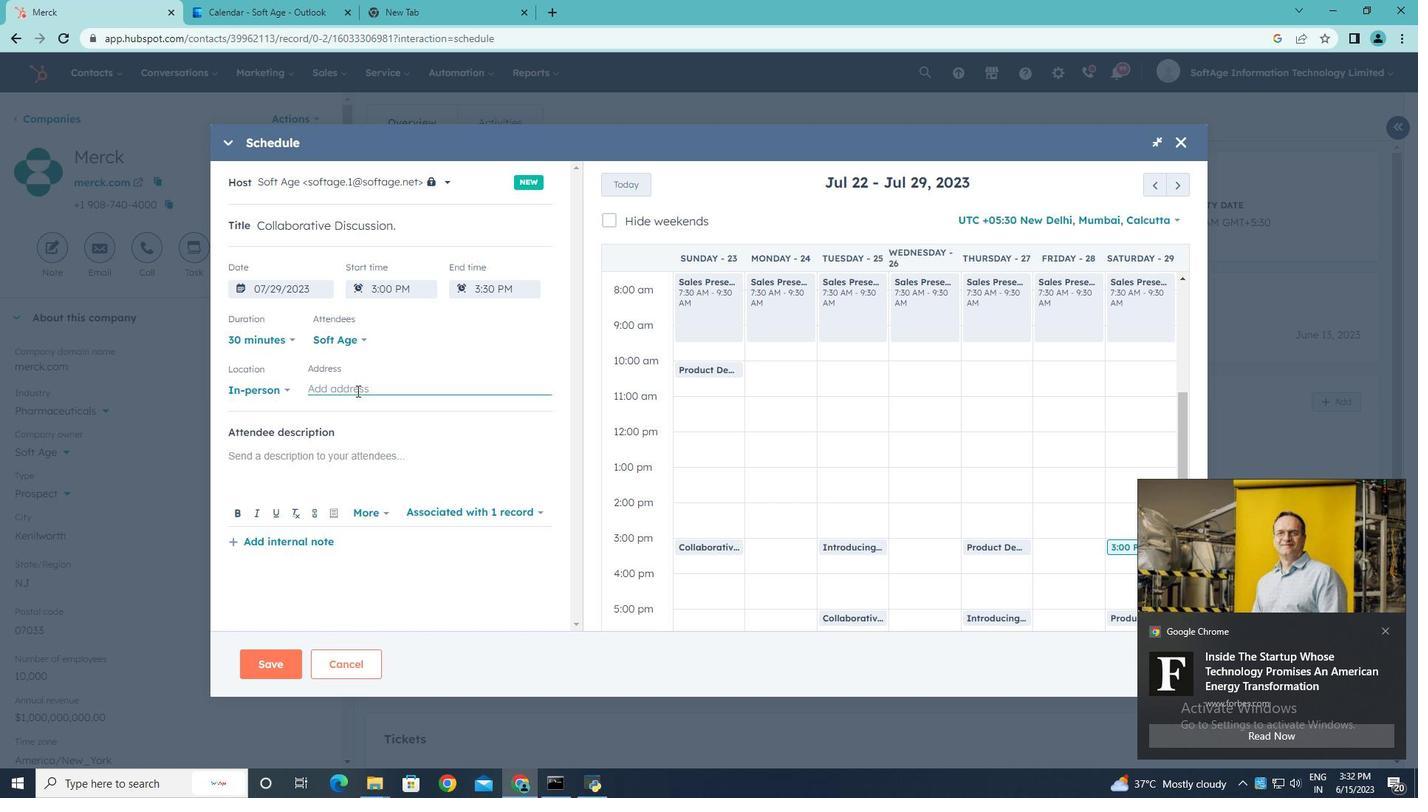 
Action: Mouse pressed left at (360, 388)
Screenshot: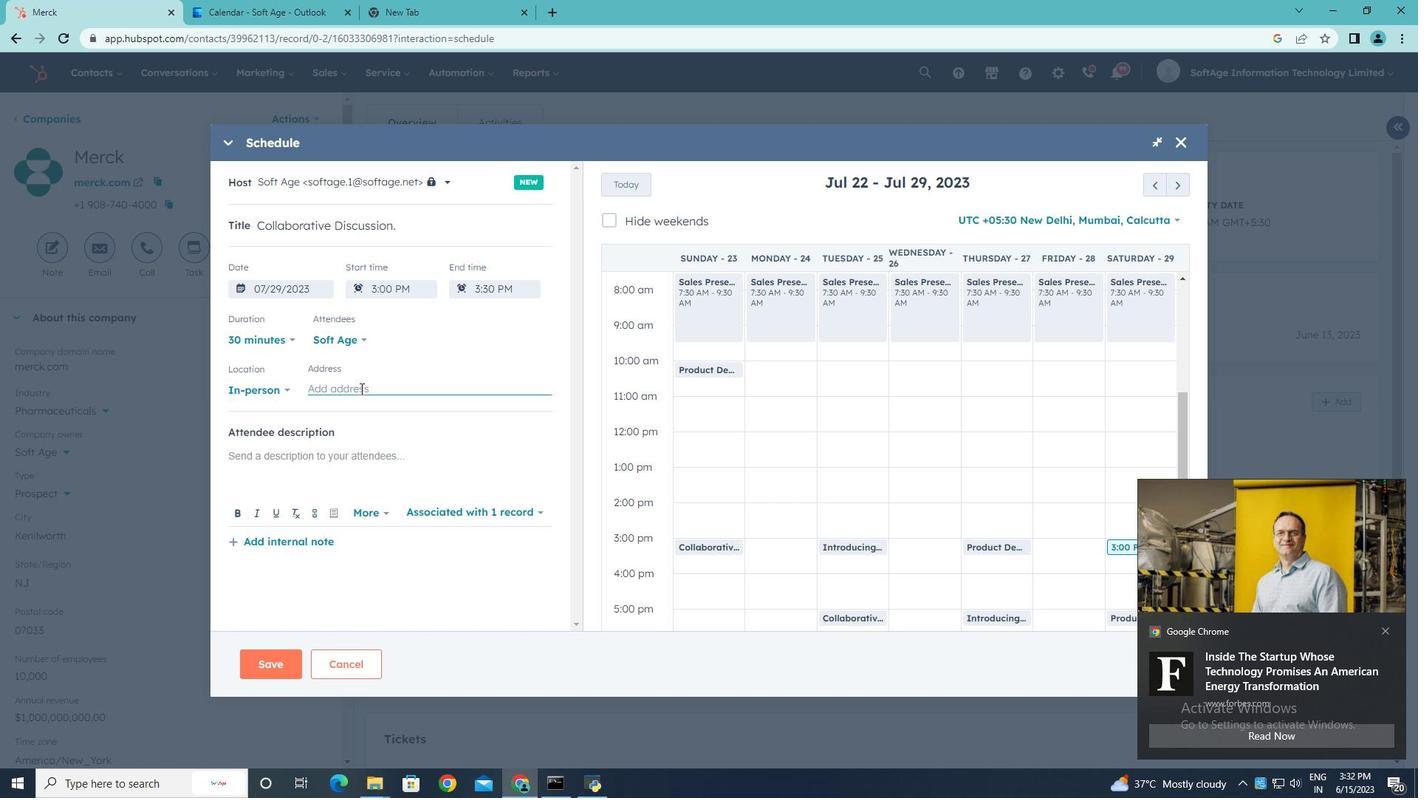 
Action: Key pressed <Key.shift>New<Key.space><Key.shift>York
Screenshot: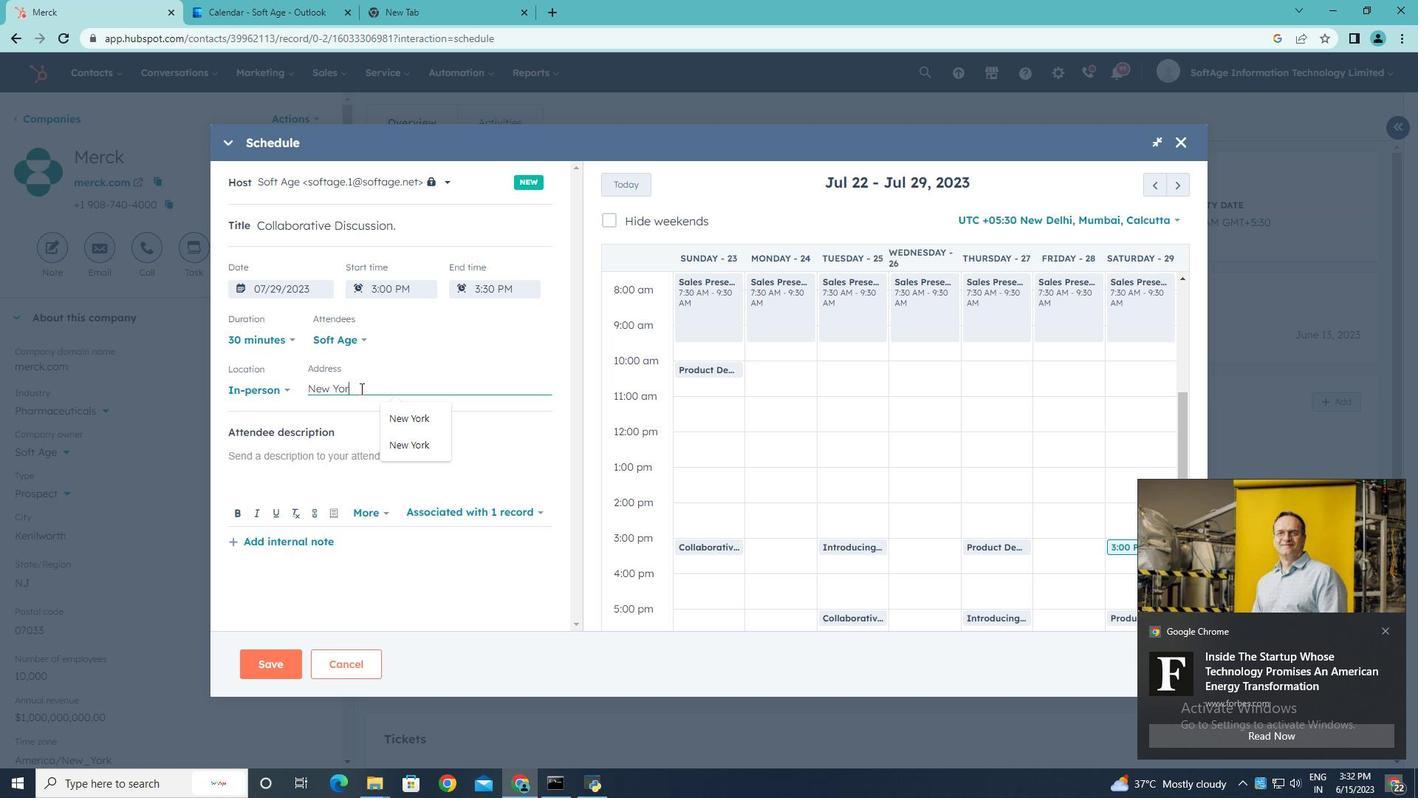 
Action: Mouse moved to (285, 459)
Screenshot: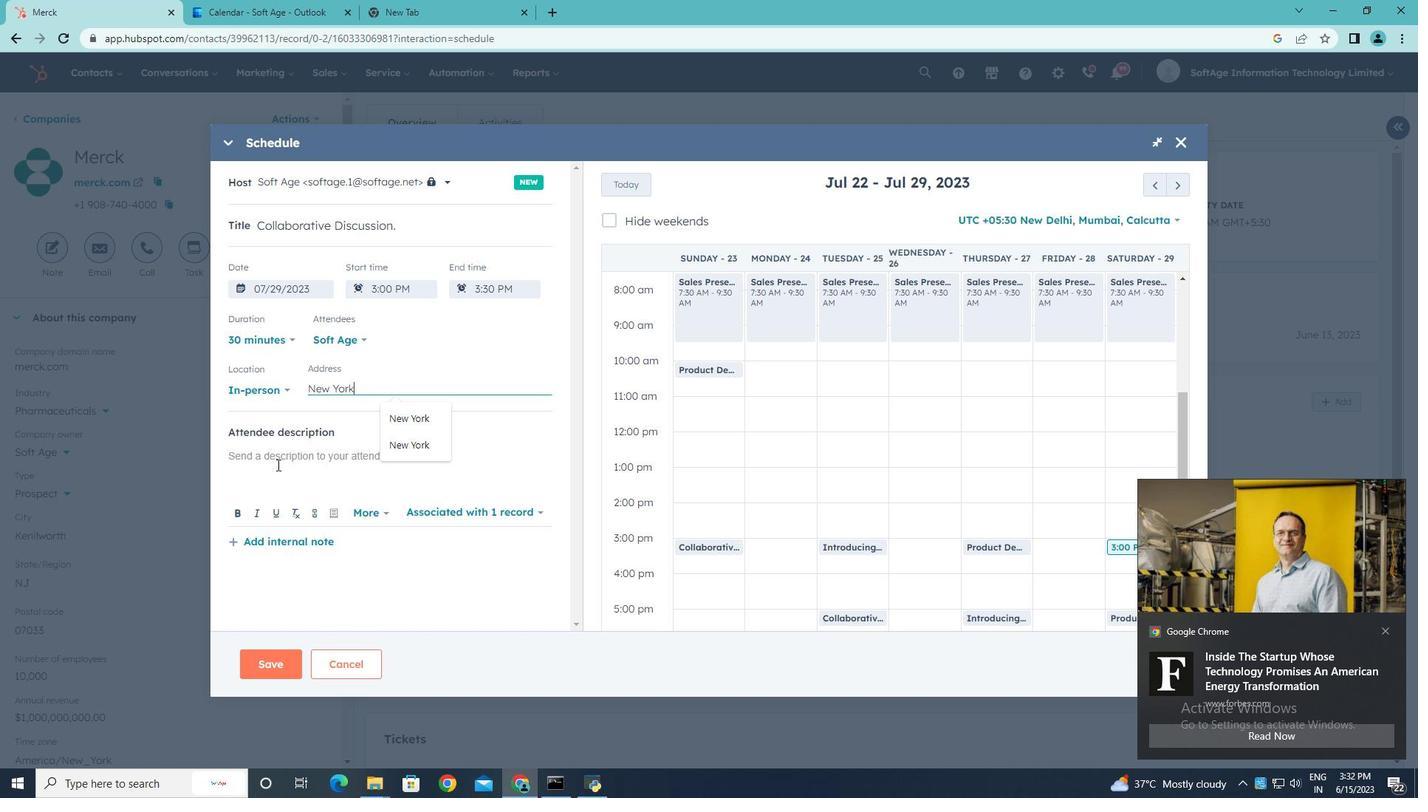 
Action: Mouse pressed left at (285, 459)
Screenshot: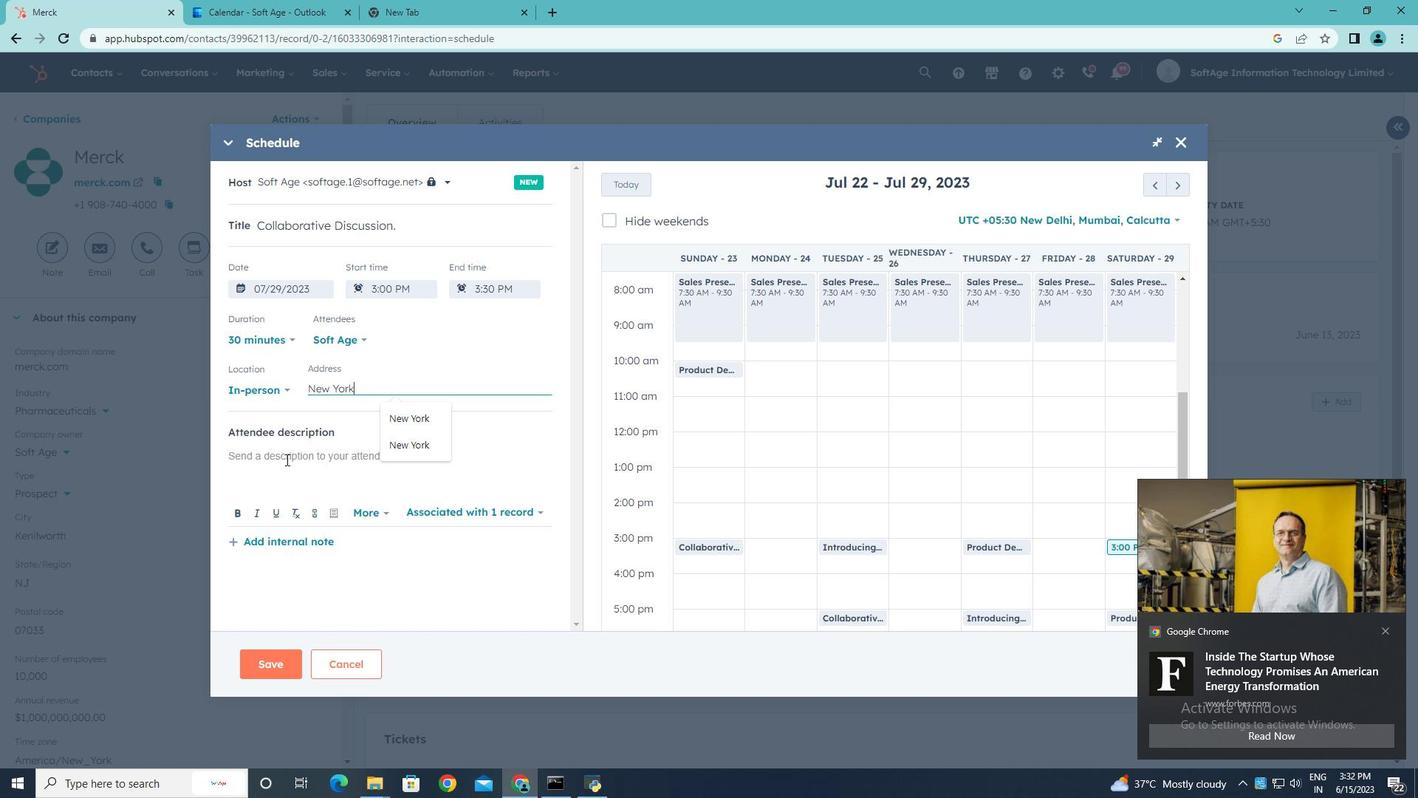 
Action: Key pressed <Key.shift><Key.shift><Key.shift><Key.shift><Key.shift><Key.shift><Key.shift><Key.shift><Key.shift><Key.shift><Key.shift><Key.shift><Key.shift><Key.shift><Key.shift><Key.shift><Key.shift><Key.shift><Key.shift><Key.shift><Key.shift><Key.shift>Kindly<Key.space>join<Key.space>this<Key.space>meeting<Key.space>to<Key.space>understand<Key.space><Key.shift>Product<Key.space><Key.shift>Demo<Key.space>and<Key.space><Key.shift>Service<Key.space><Key.shift><Key.shift><Key.shift>Presentation.
Screenshot: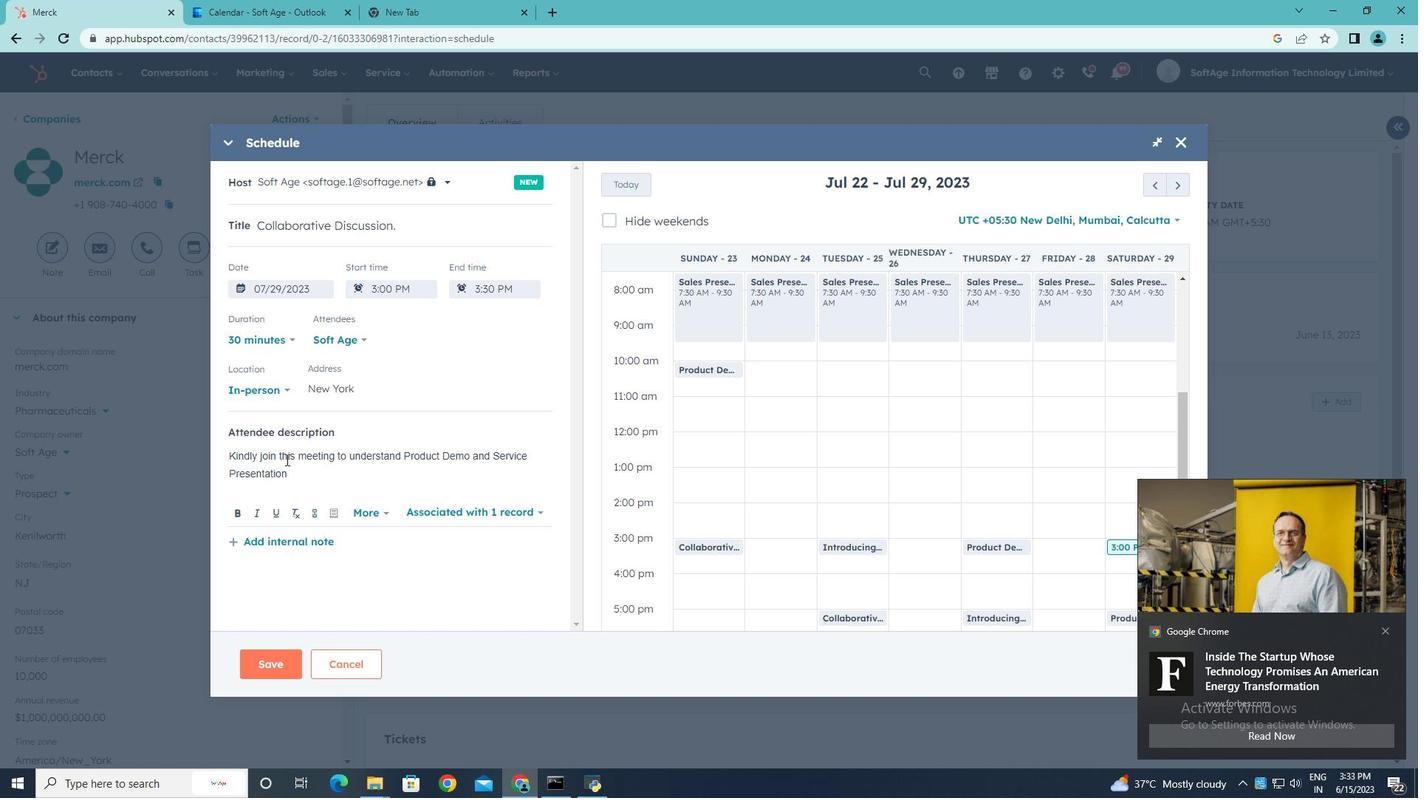 
Action: Mouse moved to (361, 338)
Screenshot: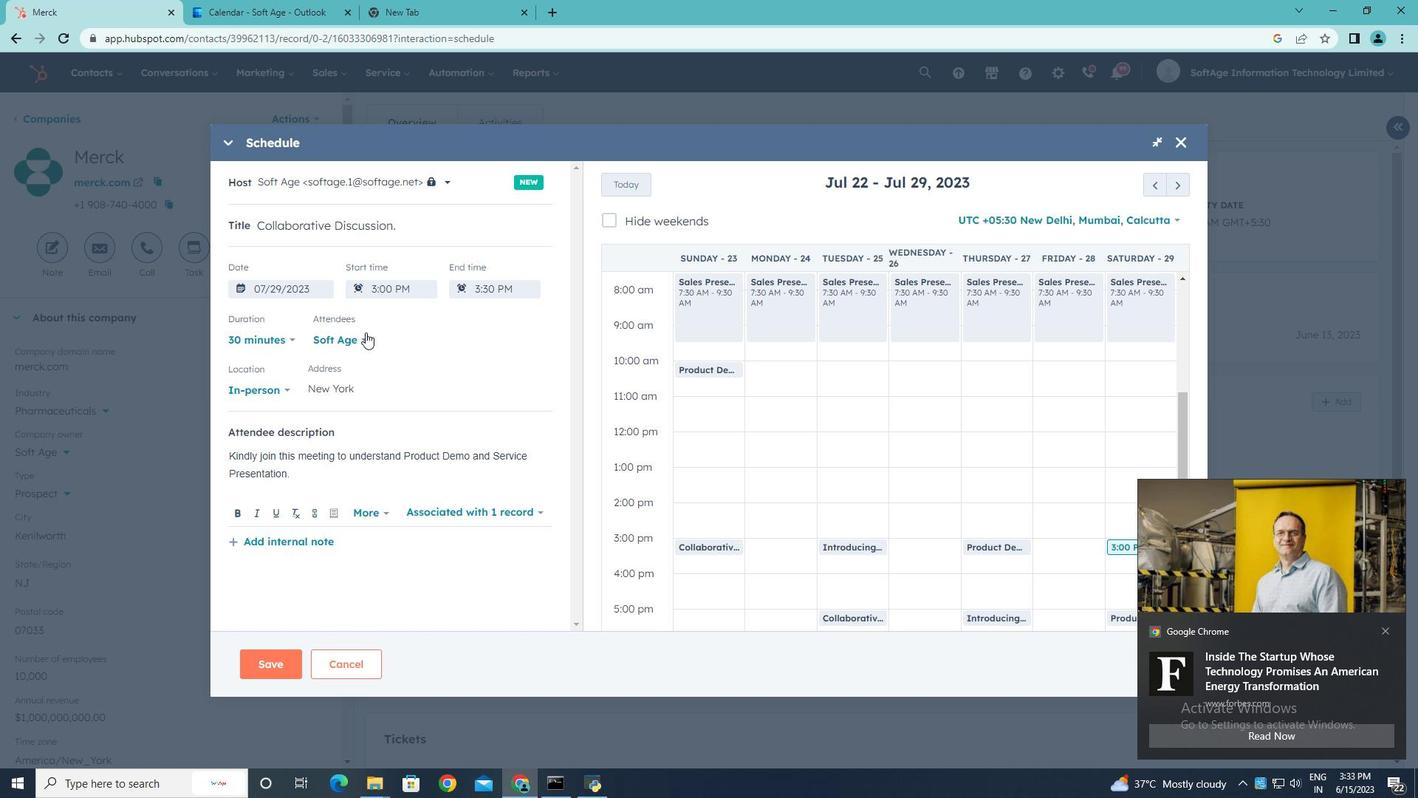 
Action: Mouse pressed left at (361, 338)
Screenshot: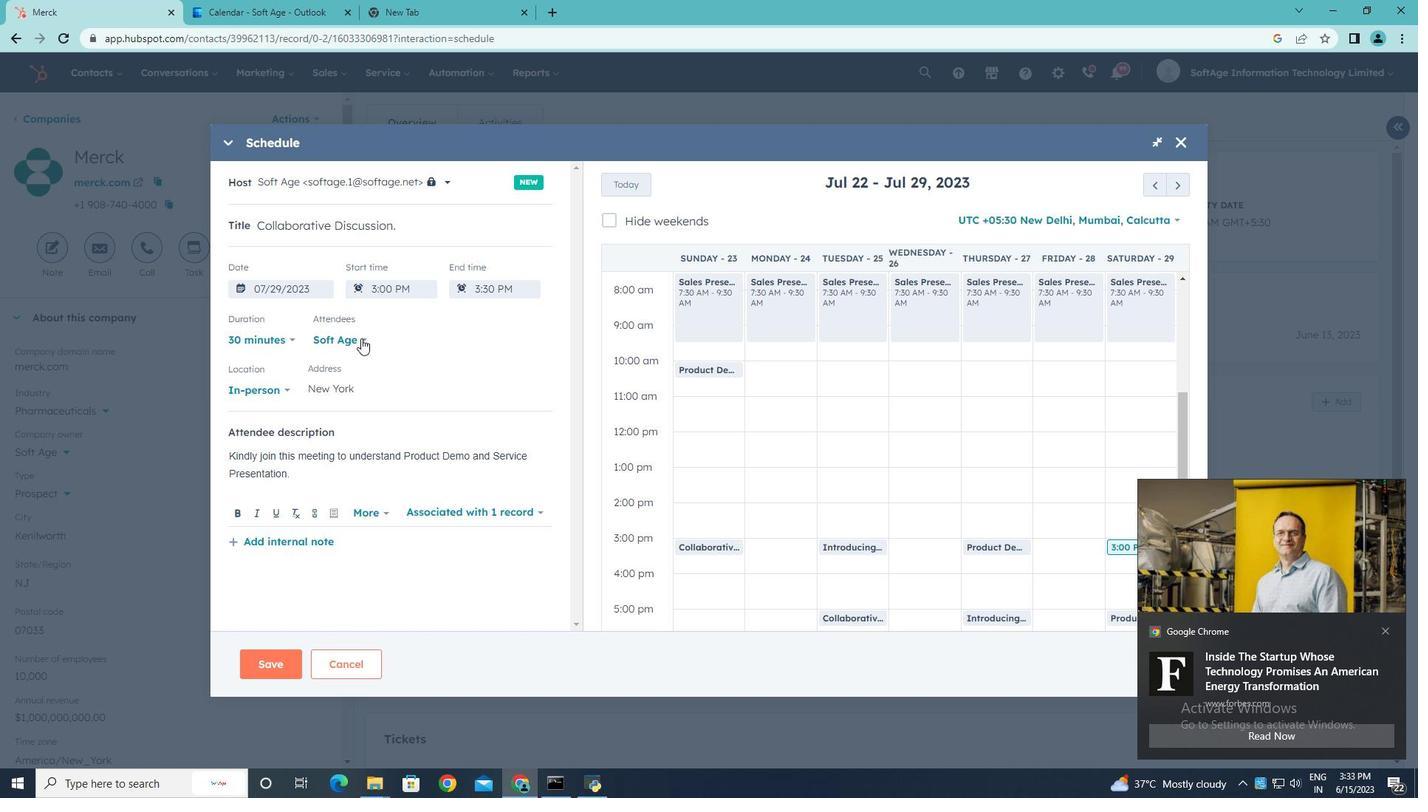 
Action: Mouse moved to (266, 527)
Screenshot: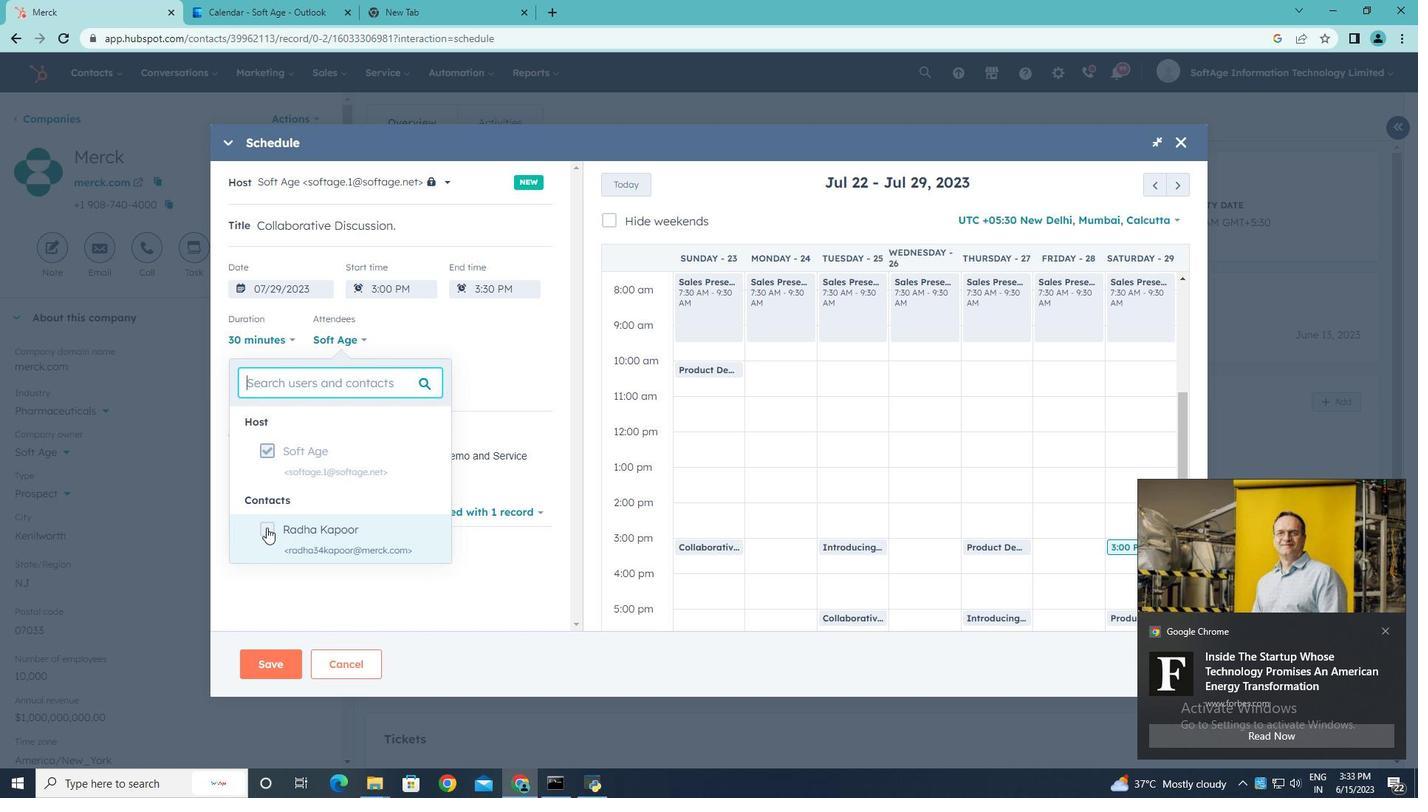 
Action: Mouse pressed left at (266, 527)
Screenshot: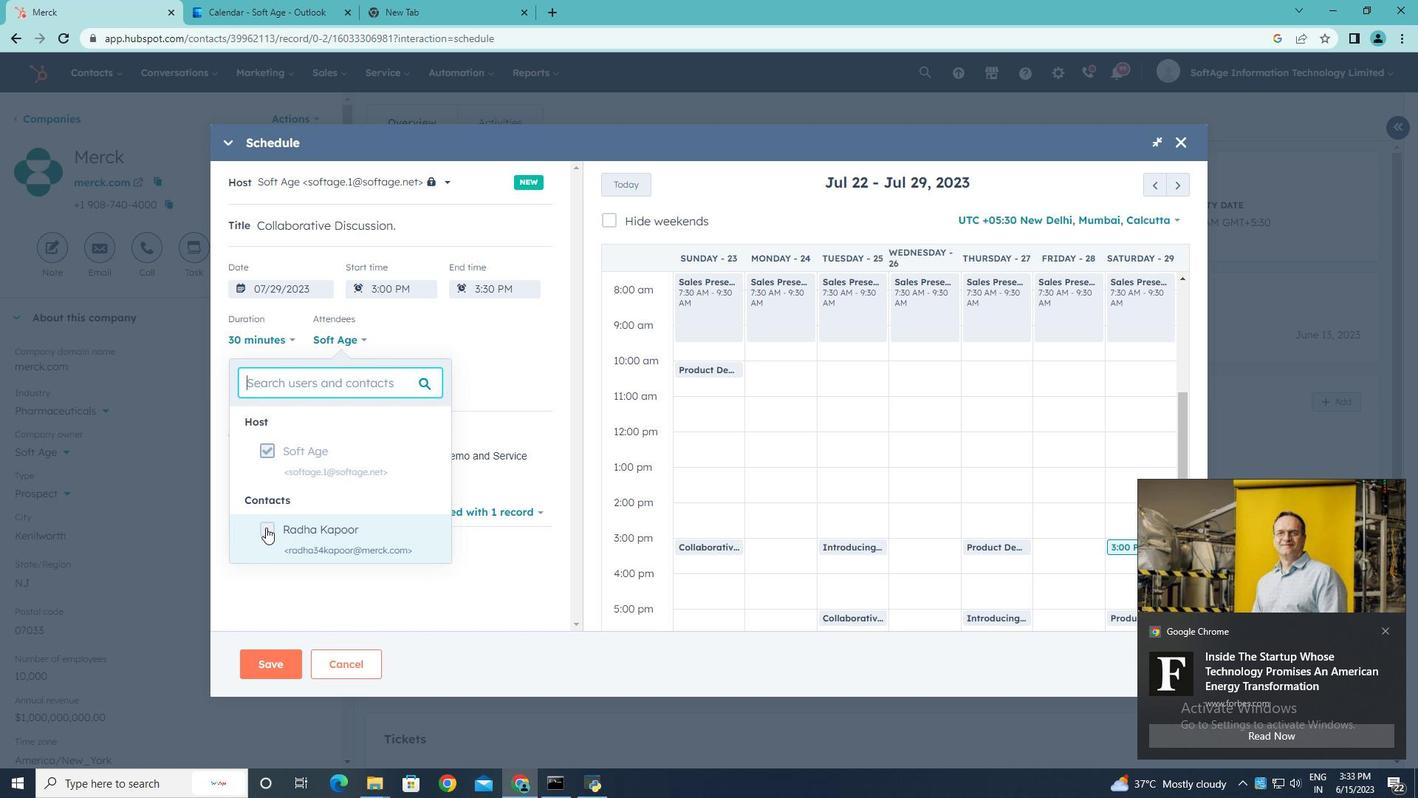 
Action: Mouse moved to (500, 590)
Screenshot: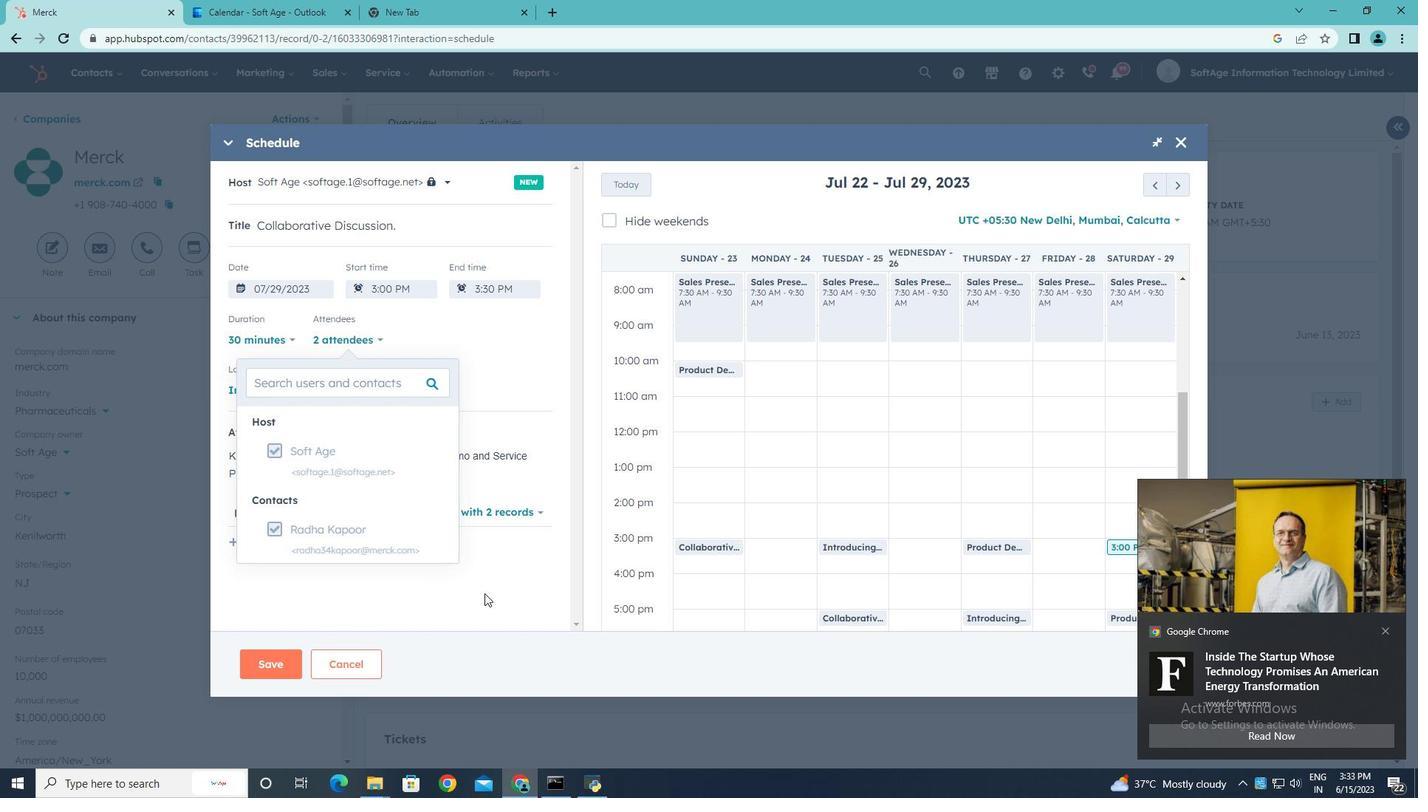
Action: Mouse pressed left at (500, 590)
Screenshot: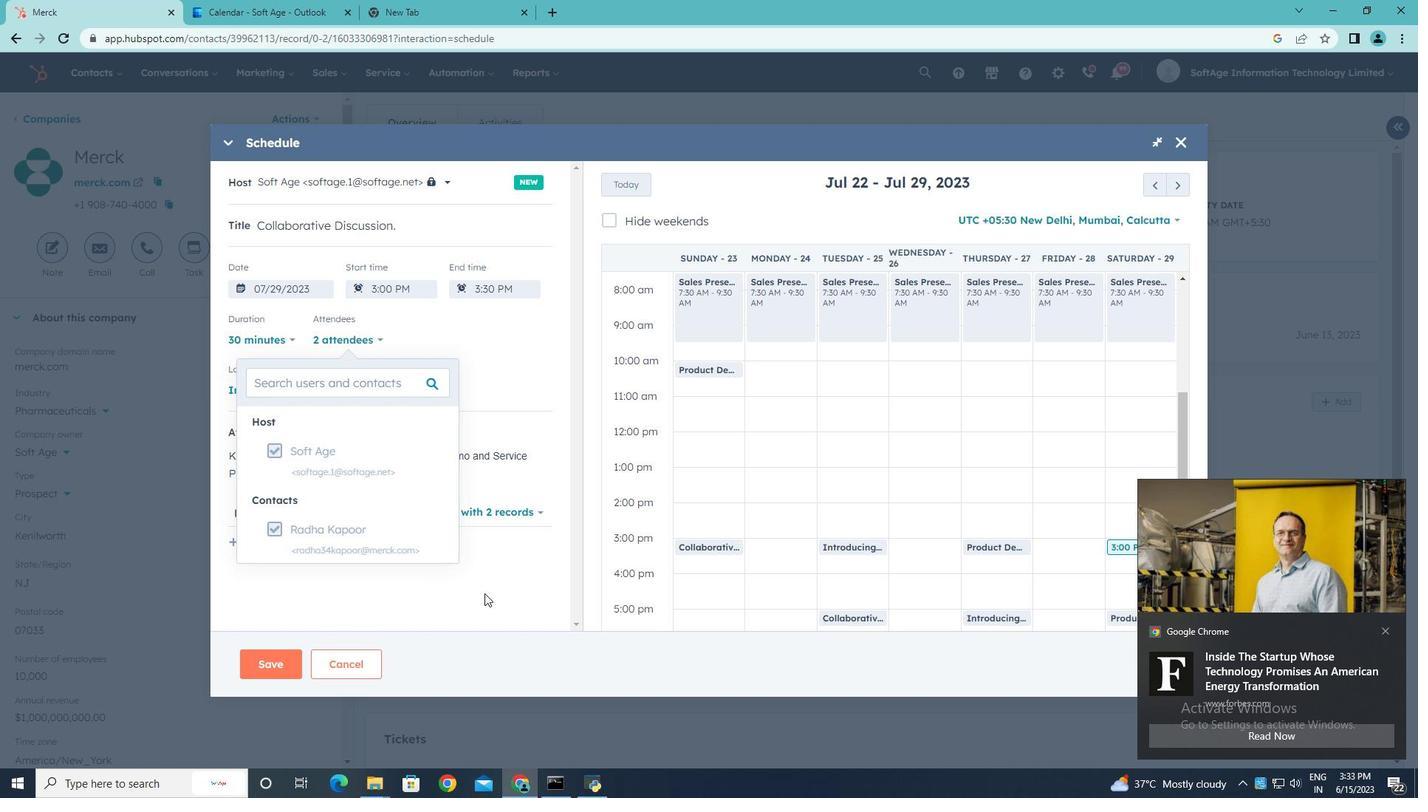 
Action: Mouse moved to (291, 659)
Screenshot: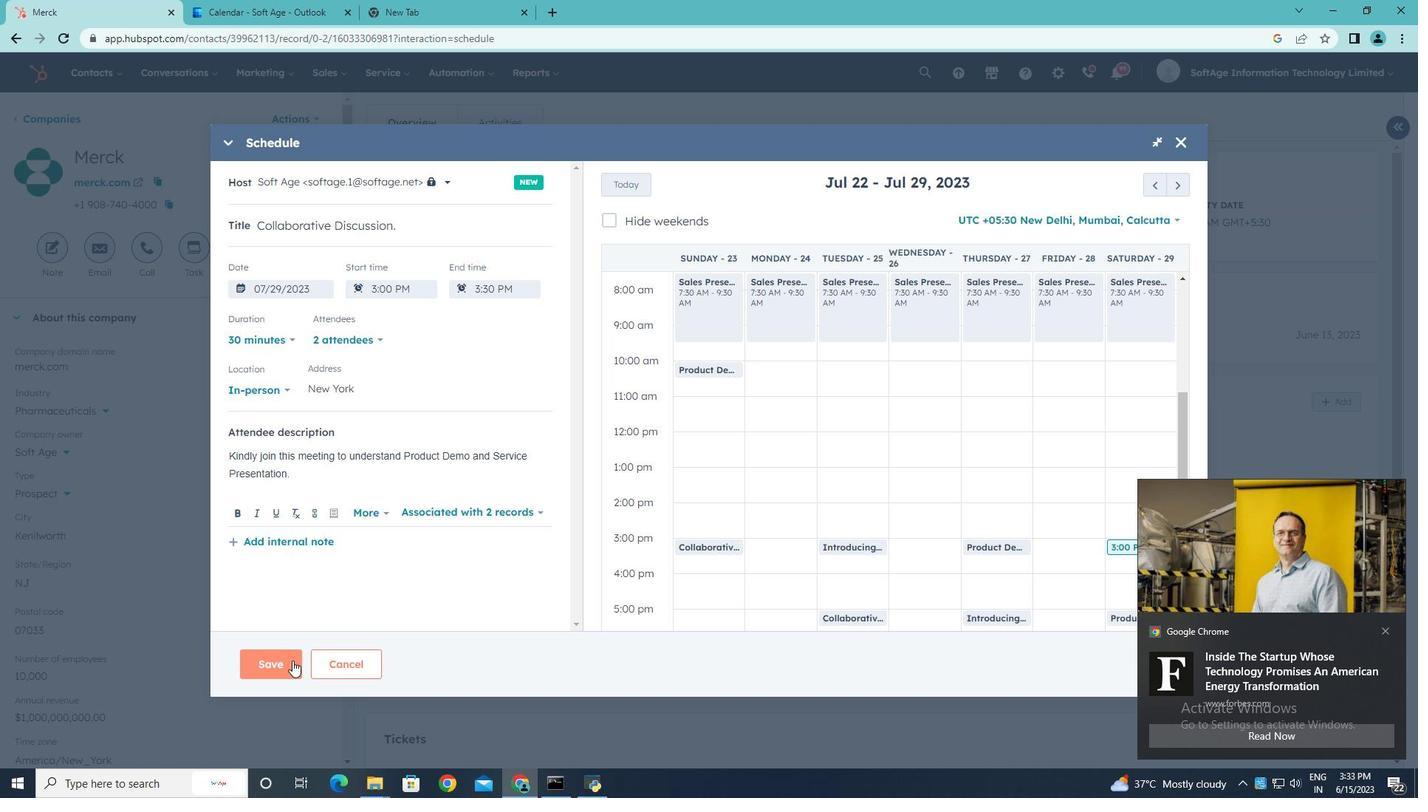 
Action: Mouse pressed left at (291, 659)
Screenshot: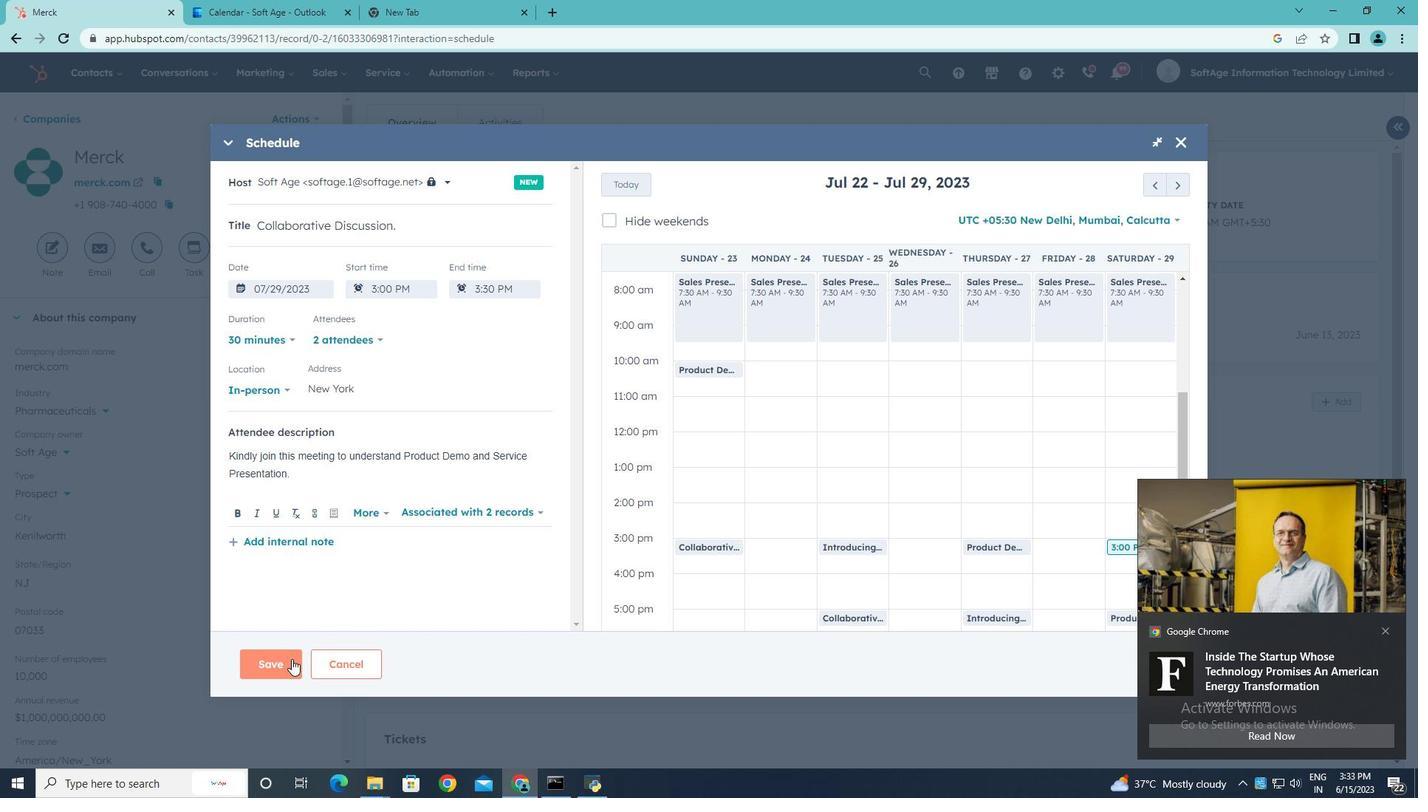 
